 Task: Find connections with filter location São Bento with filter topic #Thoughtswith filter profile language Potuguese with filter current company Sartorius with filter school The Institute of Company Secretaries of India with filter industry Photography with filter service category Public Relations with filter keywords title Director of Photography
Action: Mouse moved to (240, 312)
Screenshot: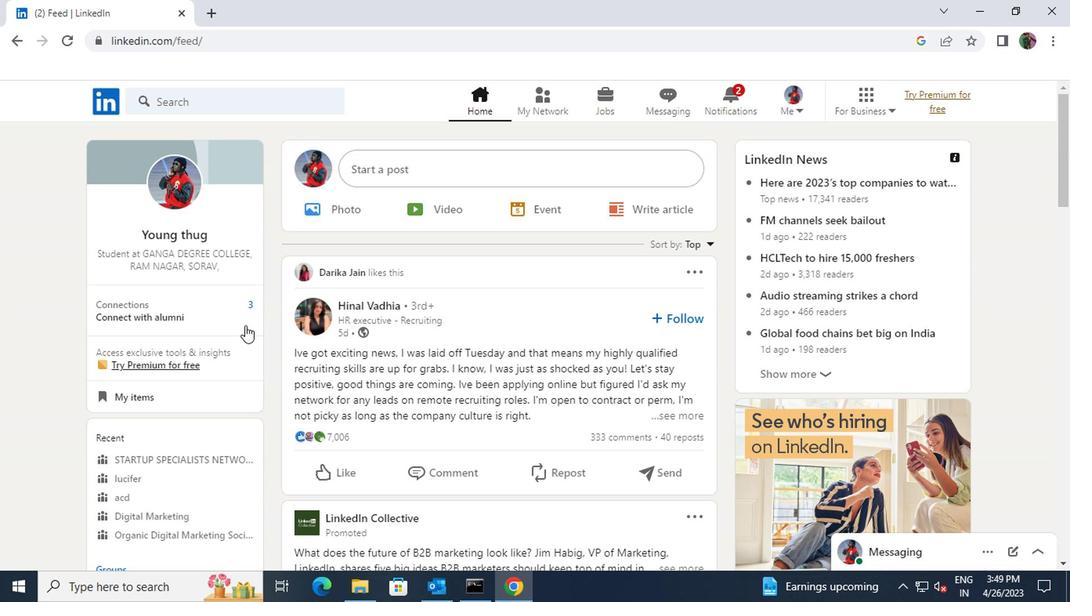 
Action: Mouse pressed left at (240, 312)
Screenshot: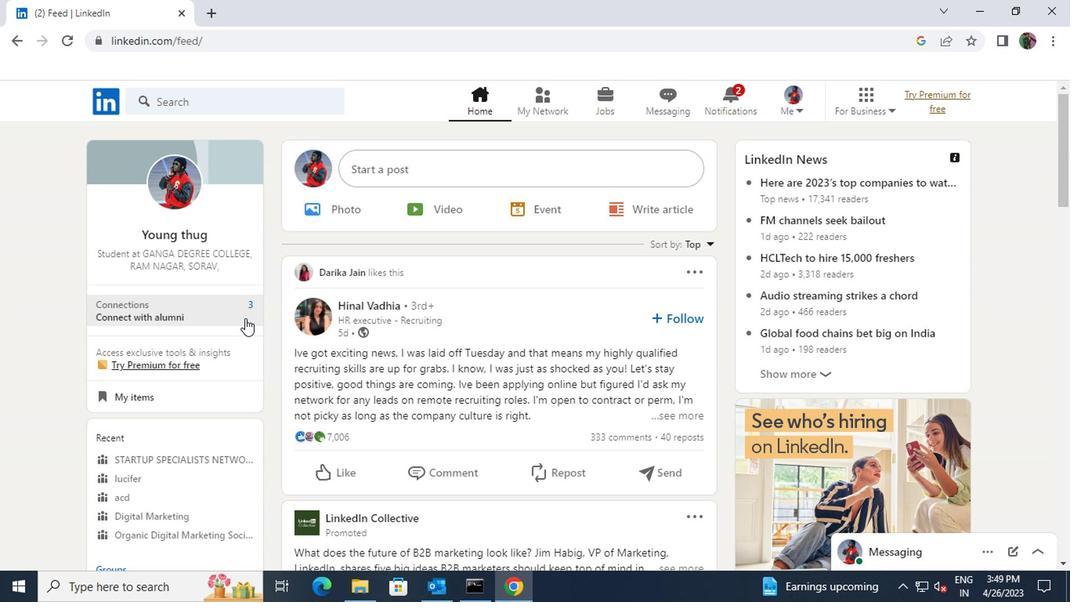 
Action: Mouse moved to (288, 195)
Screenshot: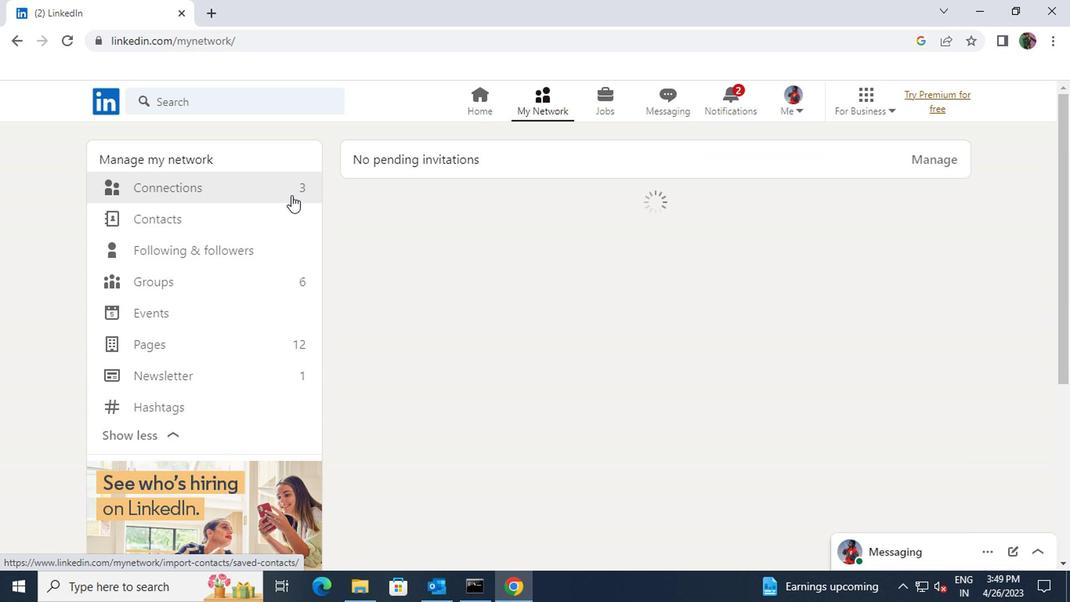 
Action: Mouse pressed left at (288, 195)
Screenshot: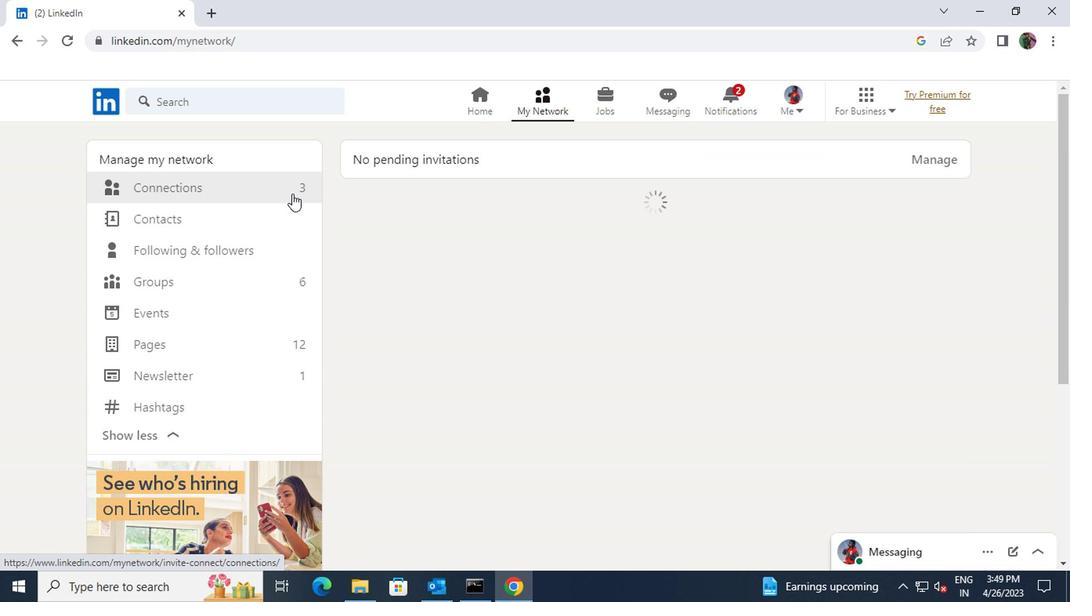 
Action: Mouse moved to (612, 194)
Screenshot: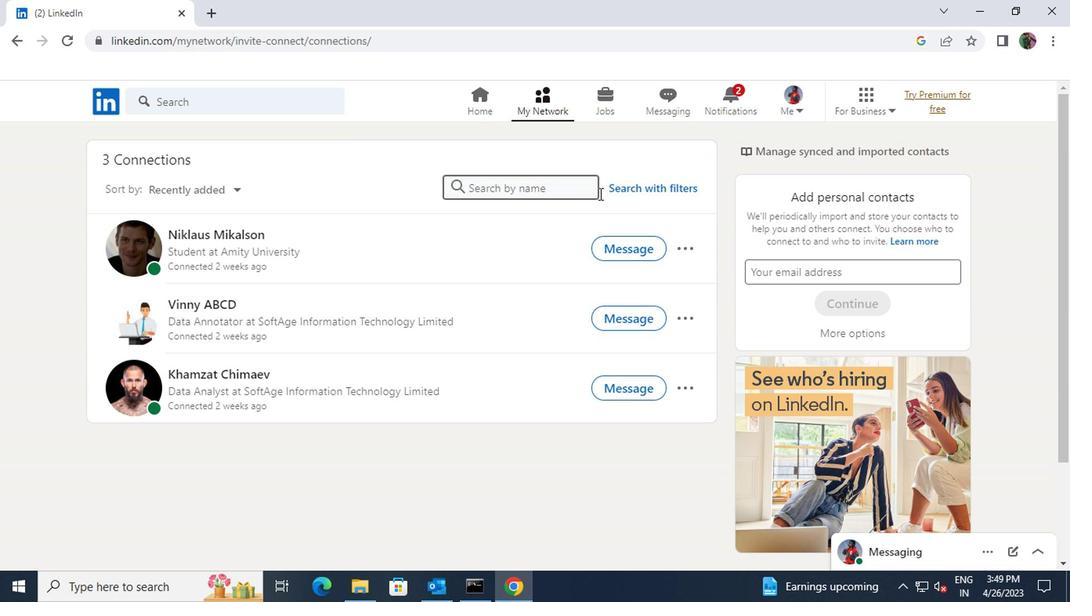
Action: Mouse pressed left at (612, 194)
Screenshot: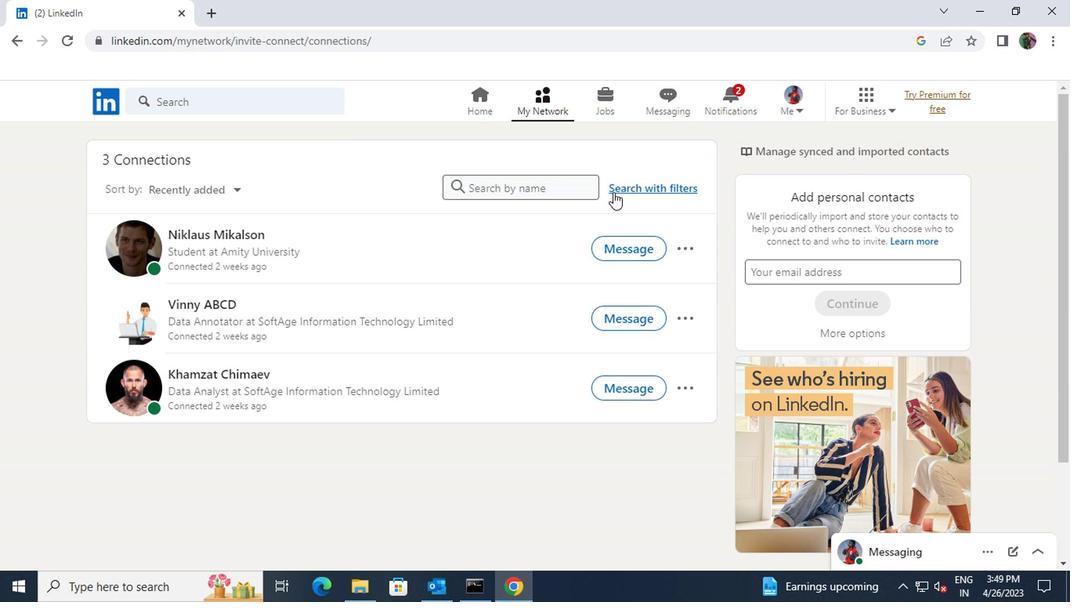 
Action: Mouse moved to (582, 153)
Screenshot: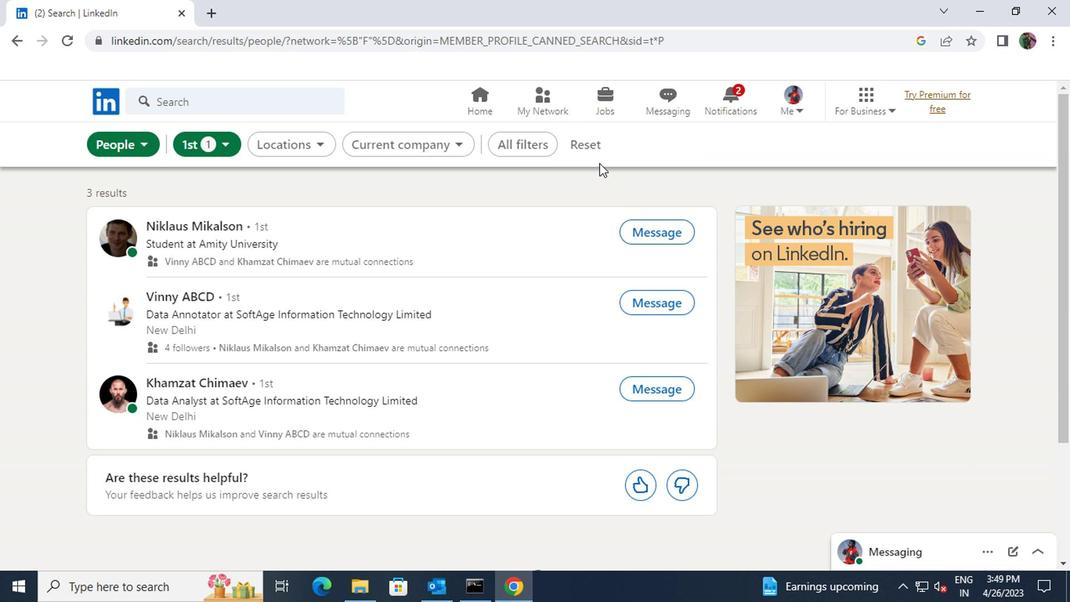 
Action: Mouse pressed left at (582, 153)
Screenshot: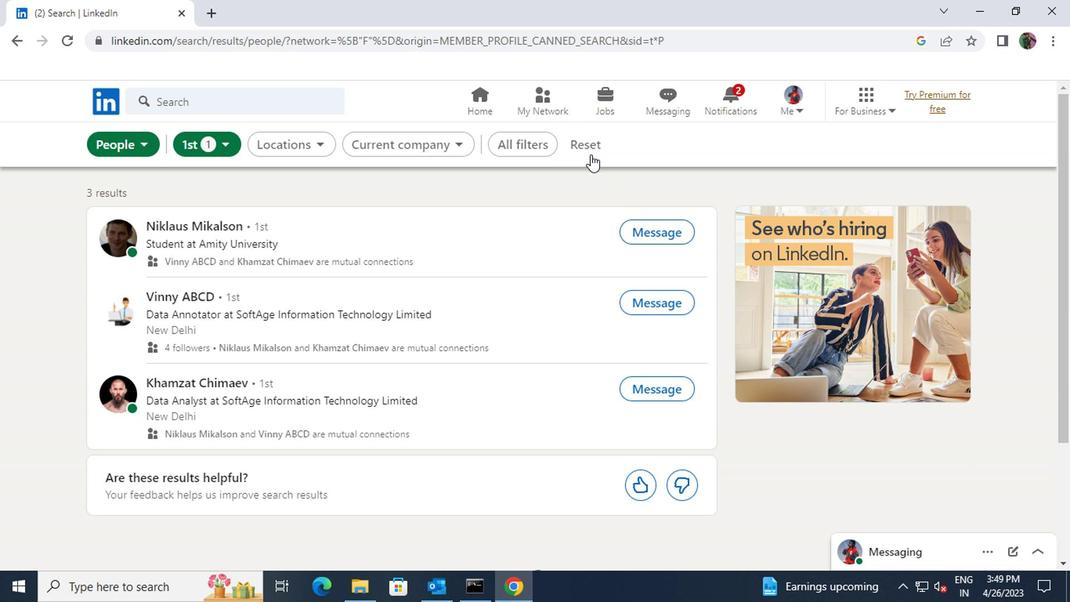 
Action: Mouse moved to (572, 150)
Screenshot: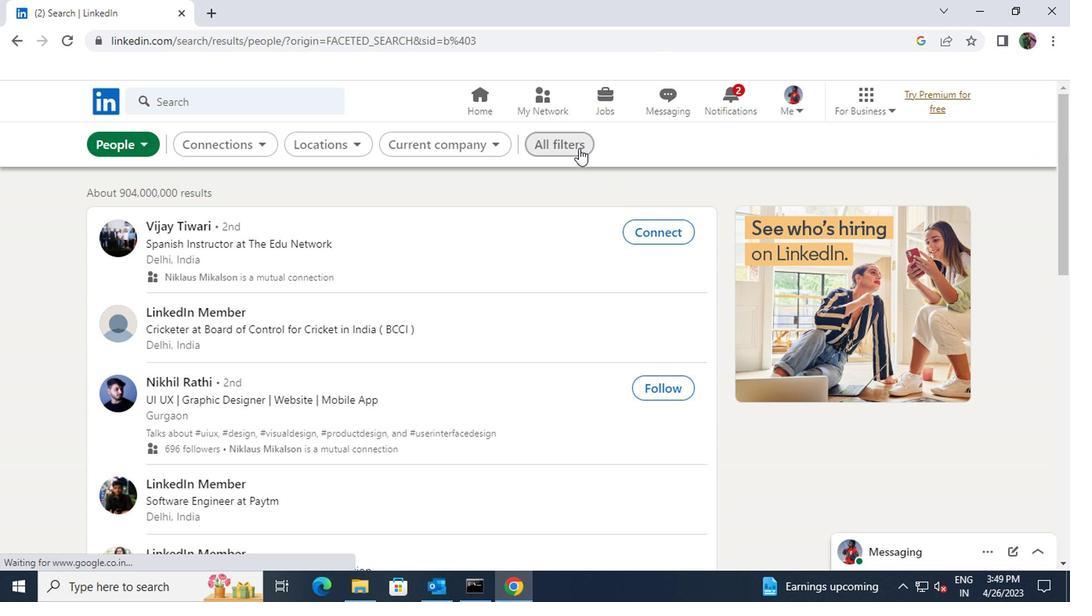 
Action: Mouse pressed left at (572, 150)
Screenshot: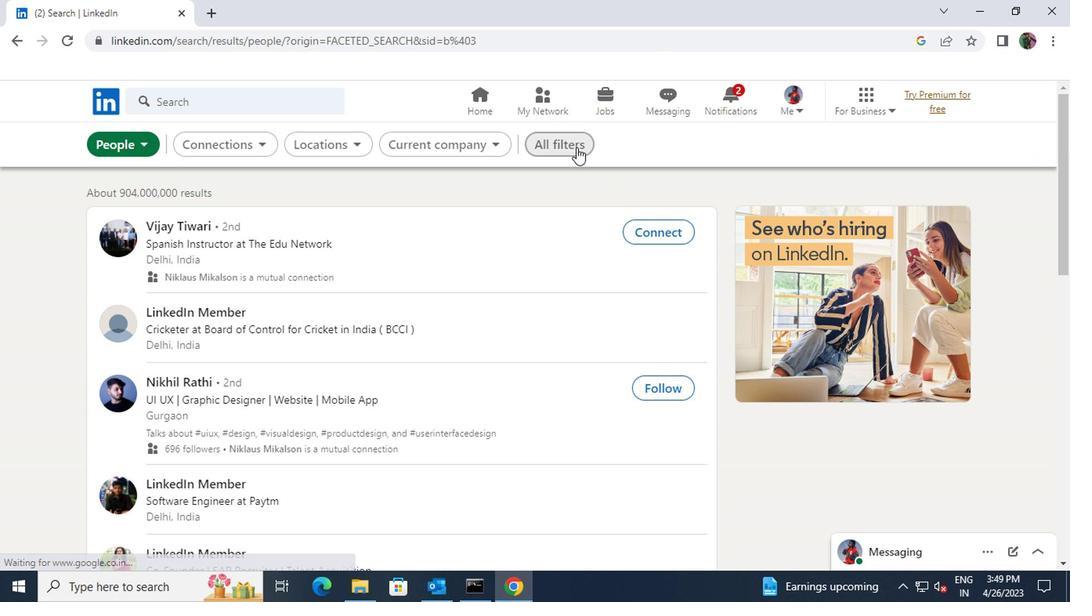 
Action: Mouse moved to (783, 377)
Screenshot: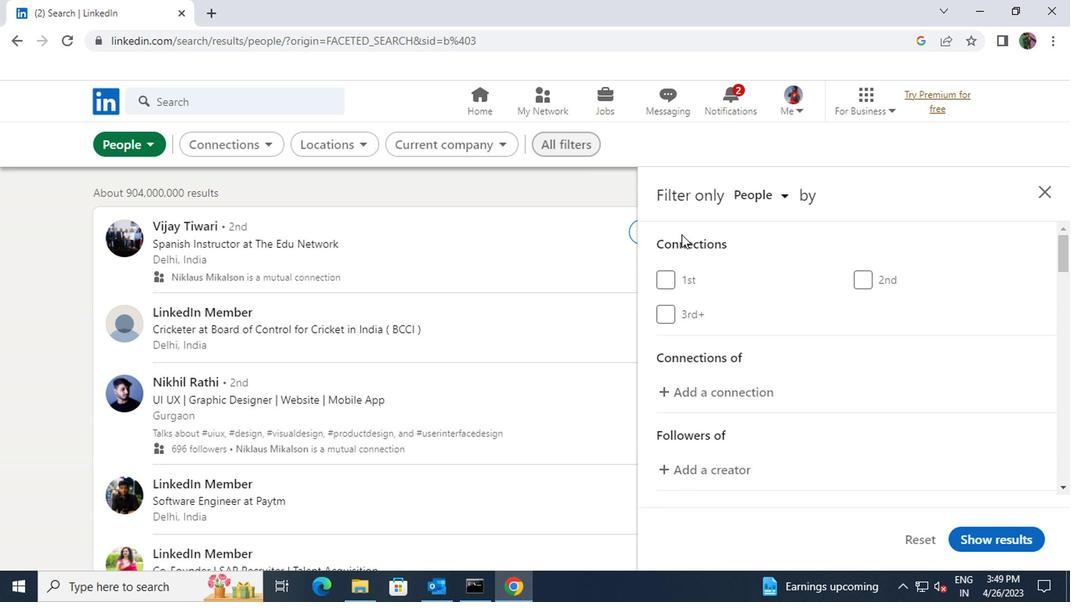 
Action: Mouse scrolled (783, 375) with delta (0, -1)
Screenshot: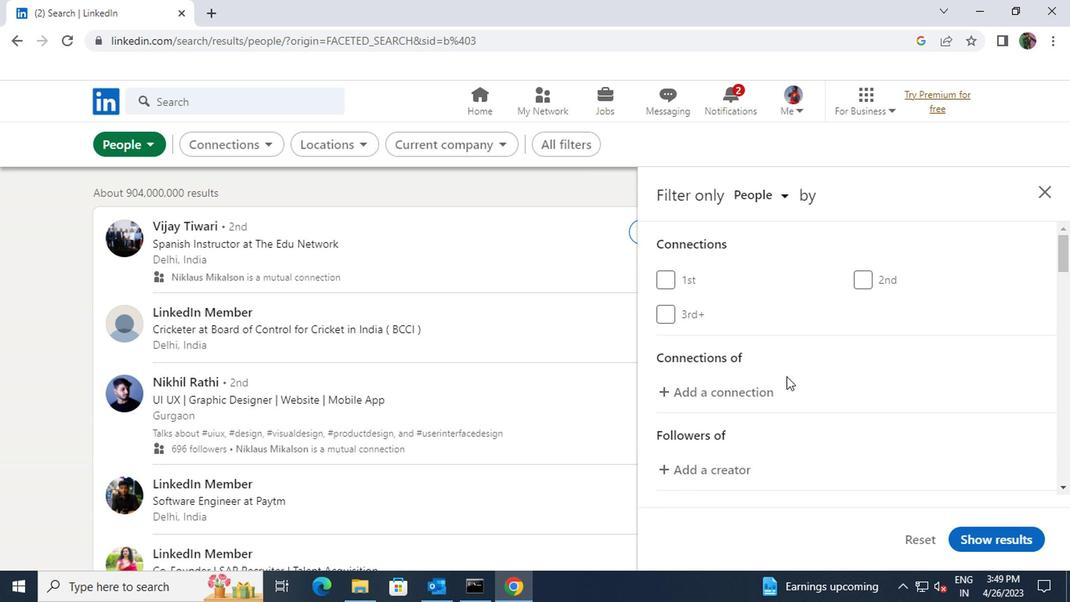 
Action: Mouse scrolled (783, 375) with delta (0, -1)
Screenshot: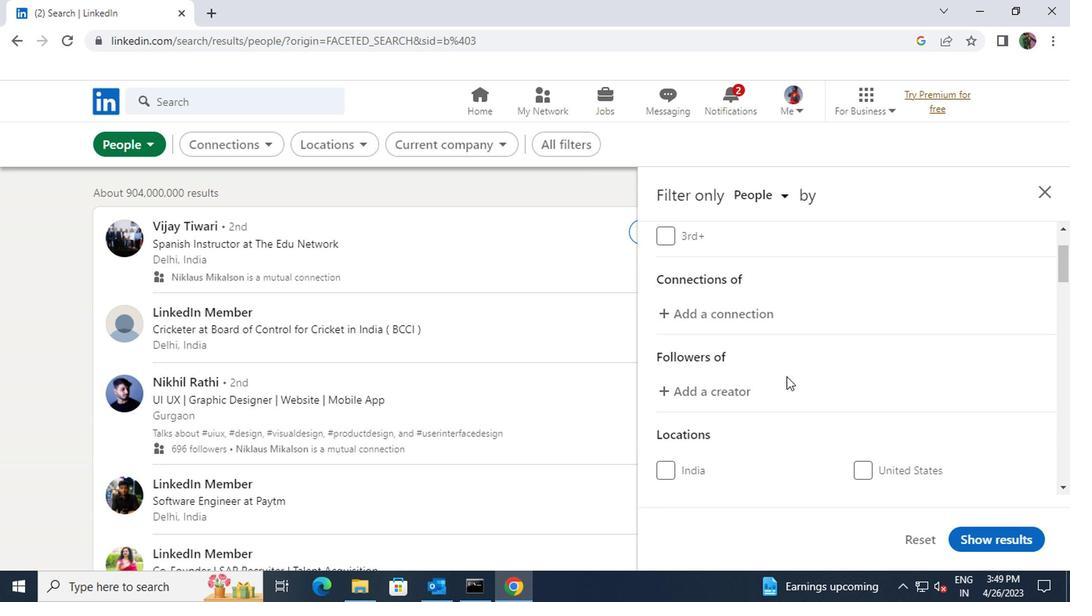 
Action: Mouse scrolled (783, 375) with delta (0, -1)
Screenshot: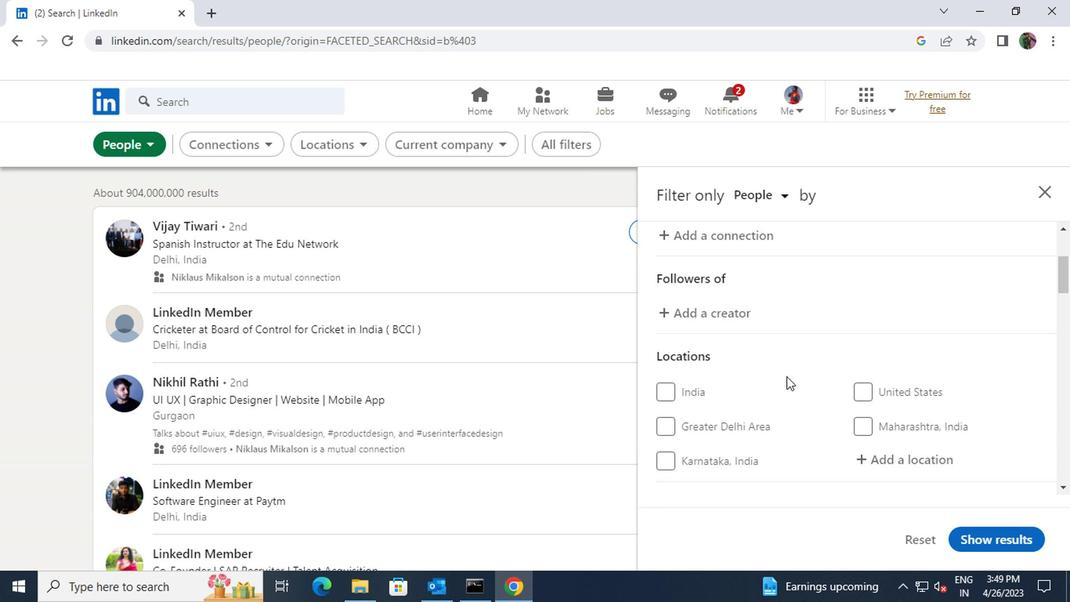 
Action: Mouse scrolled (783, 375) with delta (0, -1)
Screenshot: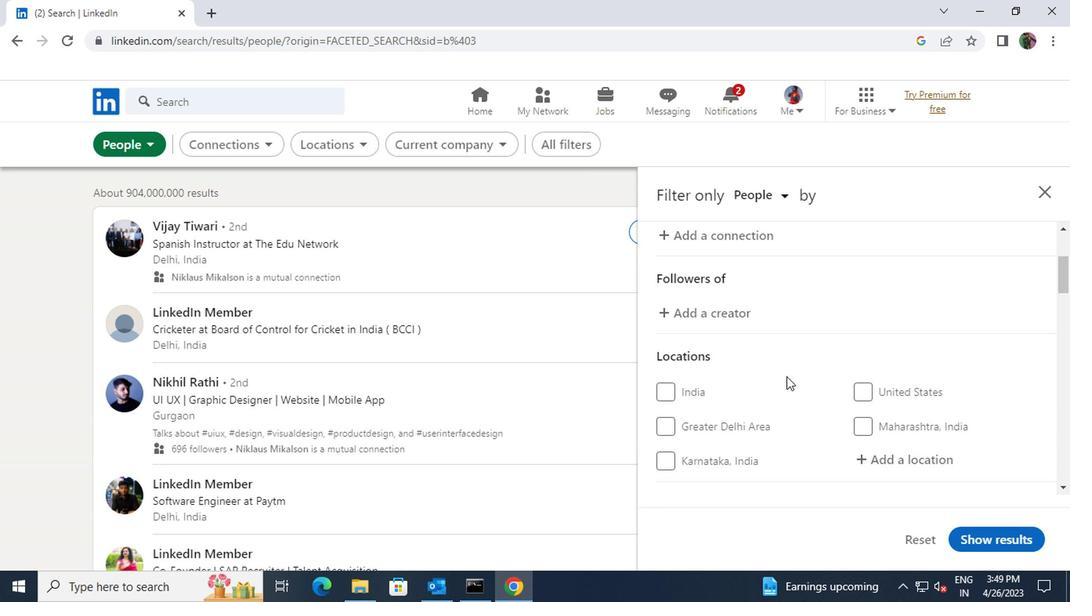 
Action: Mouse moved to (874, 305)
Screenshot: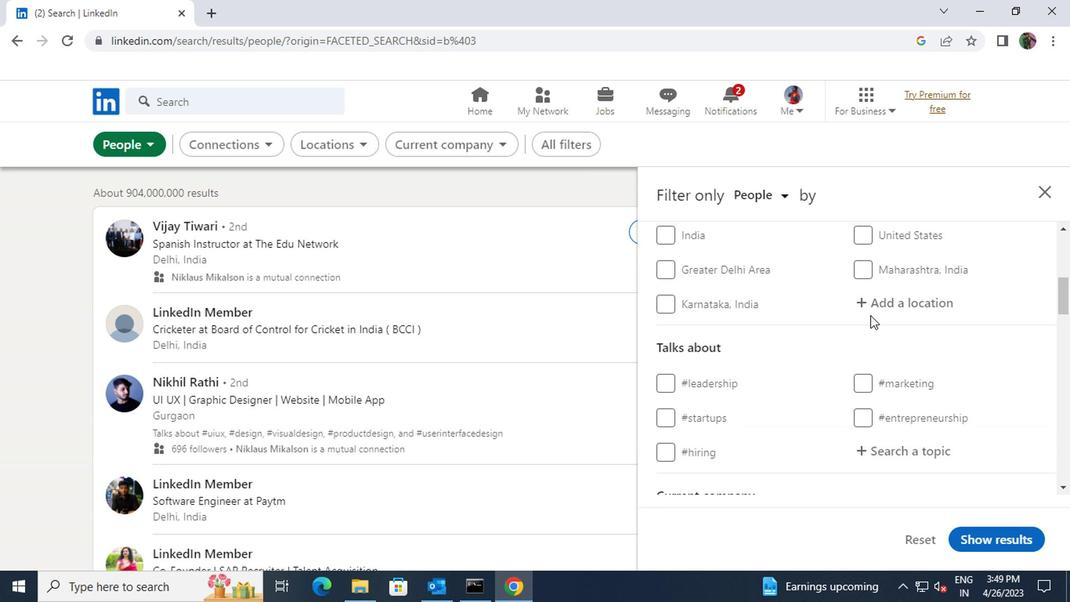 
Action: Mouse pressed left at (874, 305)
Screenshot: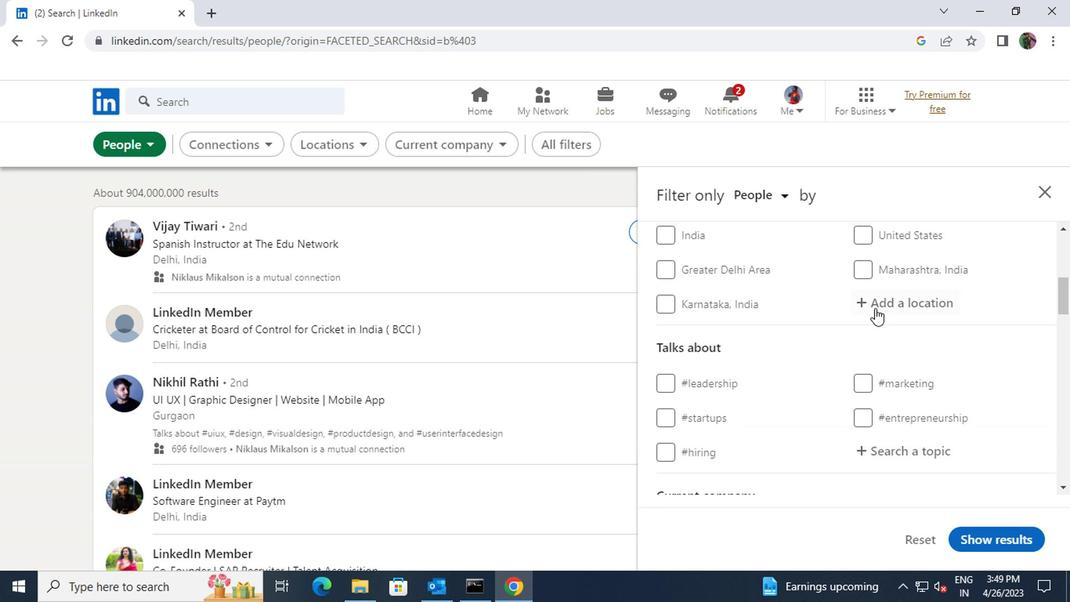 
Action: Key pressed <Key.shift>SAO<Key.space>BENTO
Screenshot: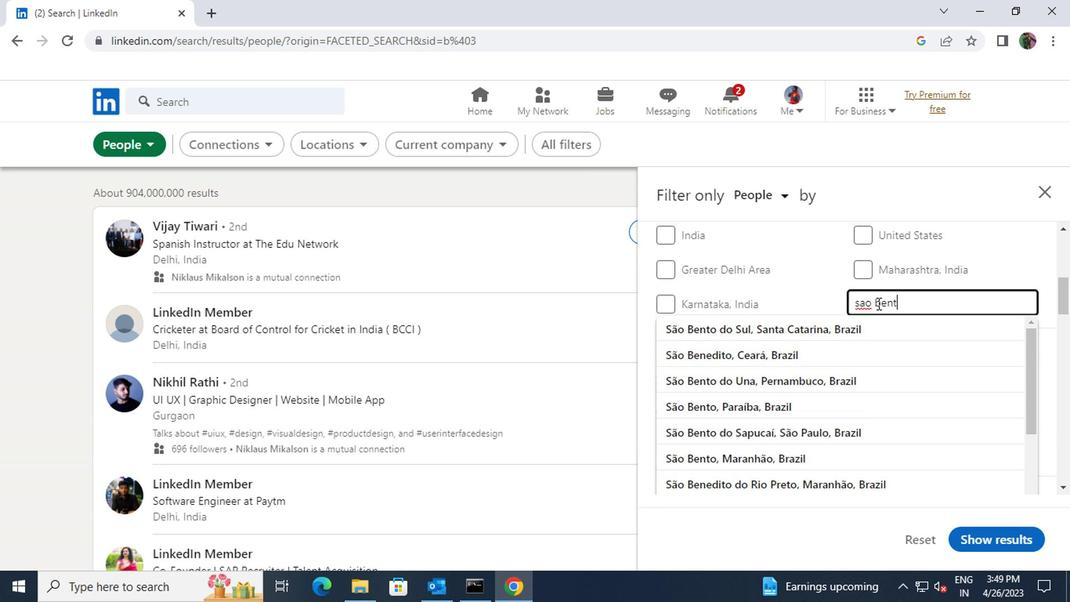 
Action: Mouse moved to (865, 328)
Screenshot: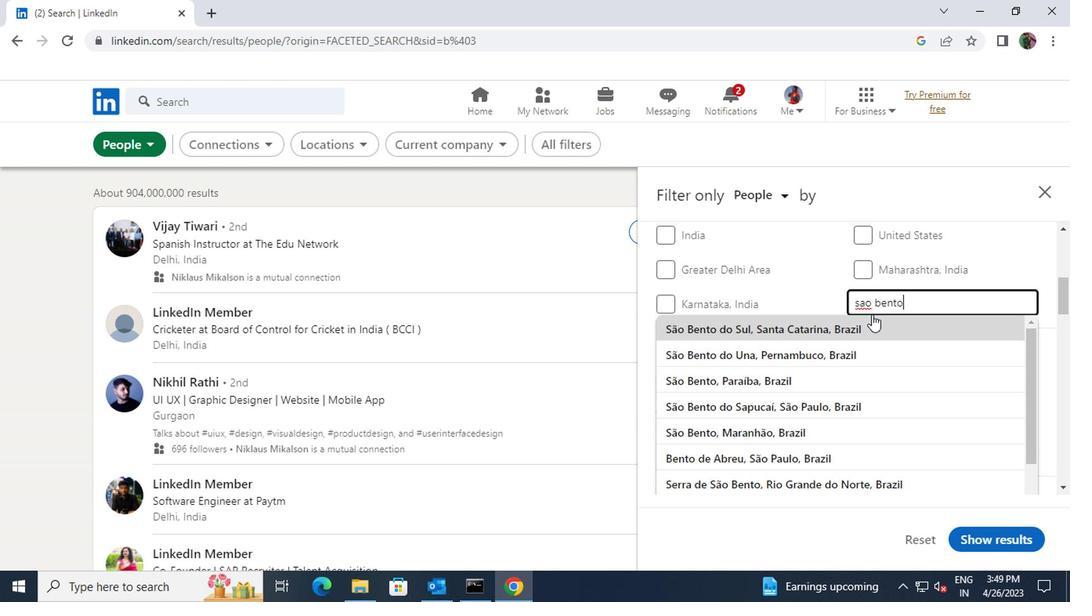 
Action: Mouse pressed left at (865, 328)
Screenshot: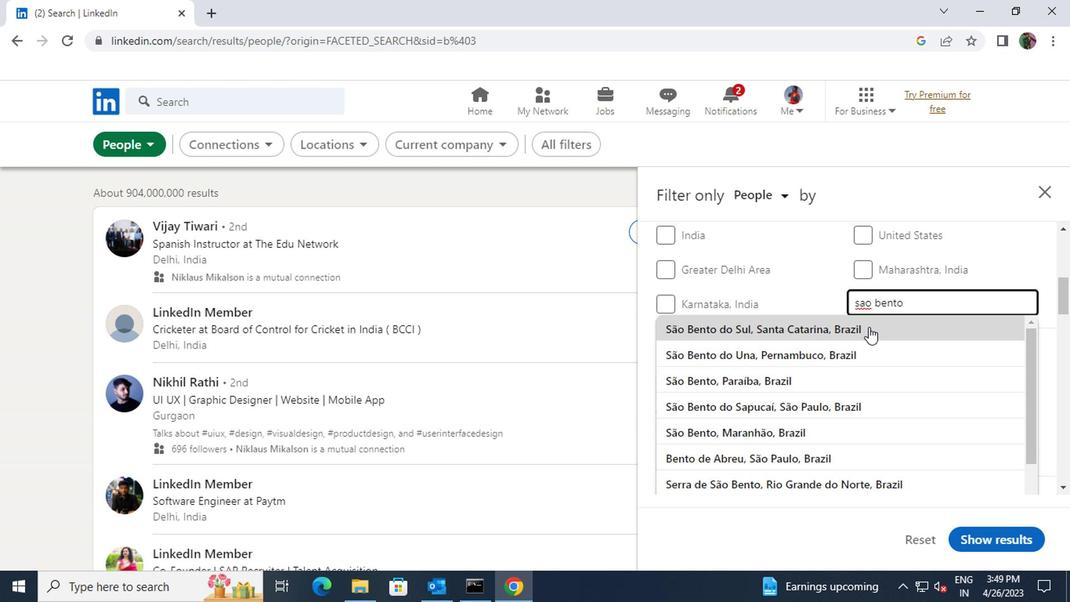 
Action: Mouse scrolled (865, 327) with delta (0, -1)
Screenshot: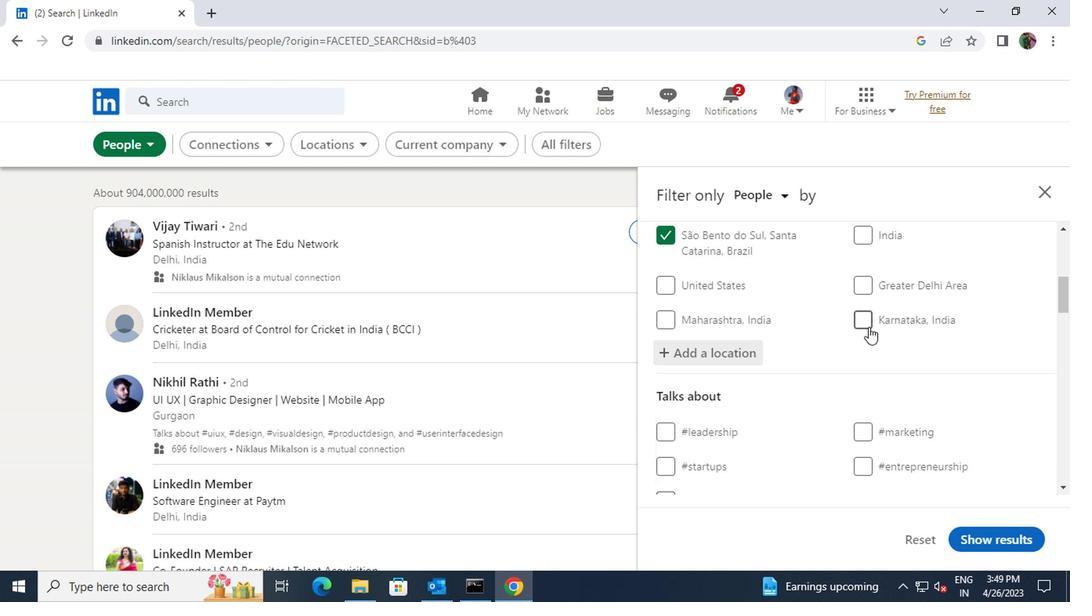 
Action: Mouse scrolled (865, 327) with delta (0, -1)
Screenshot: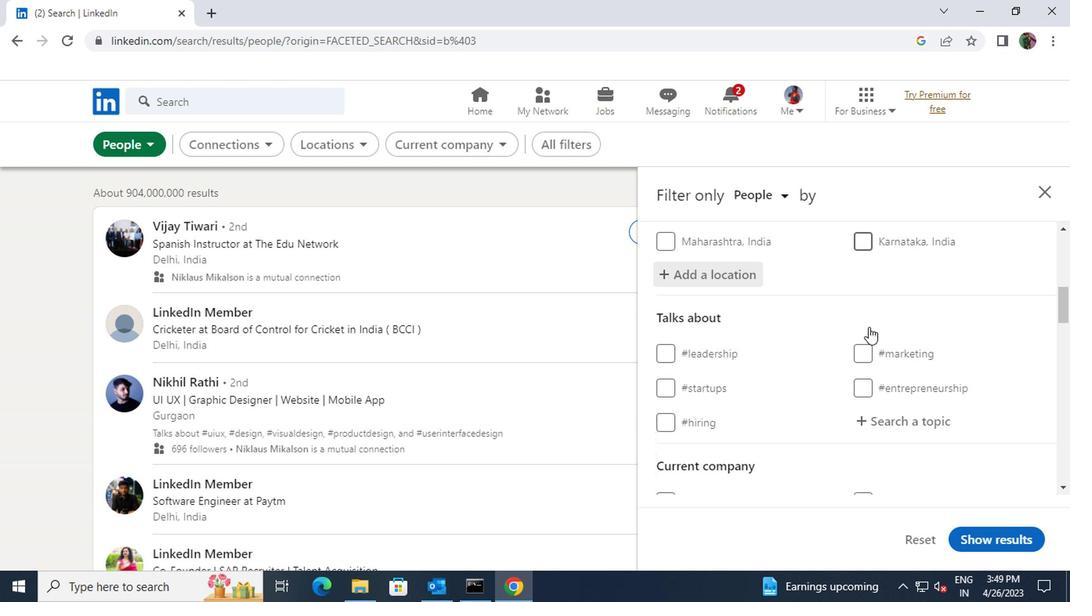 
Action: Mouse moved to (866, 338)
Screenshot: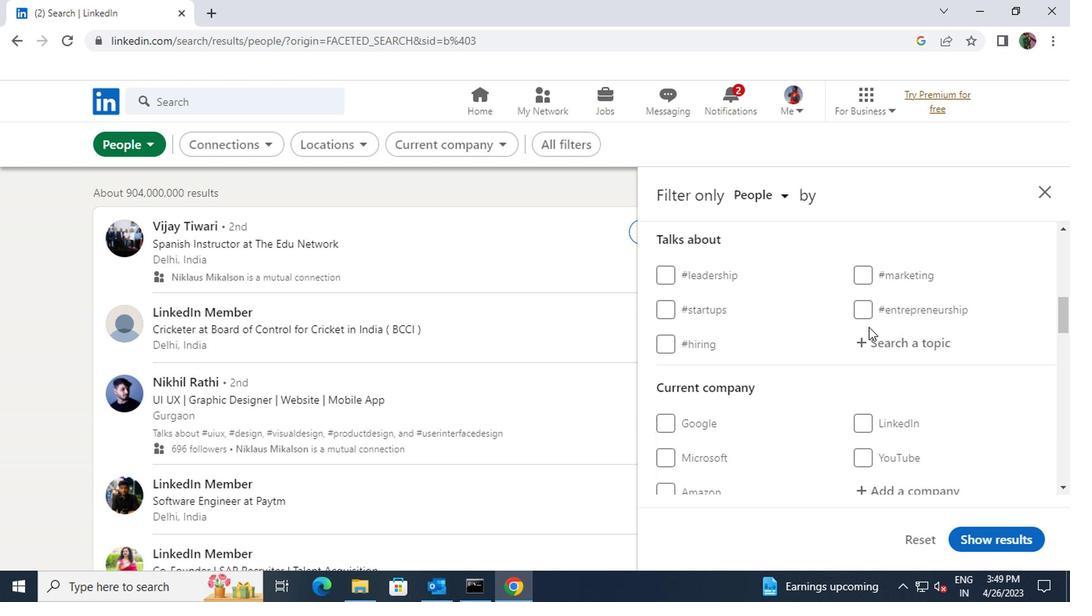 
Action: Mouse pressed left at (866, 338)
Screenshot: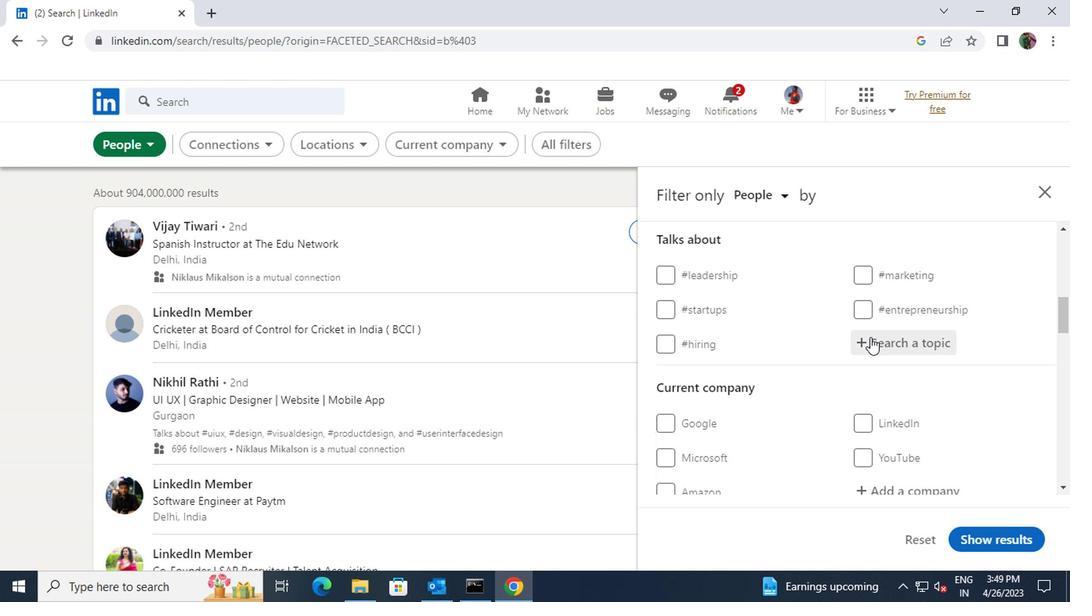 
Action: Key pressed <Key.shift><Key.shift><Key.shift><Key.shift><Key.shift>#<Key.shift>THOUGHTWITH
Screenshot: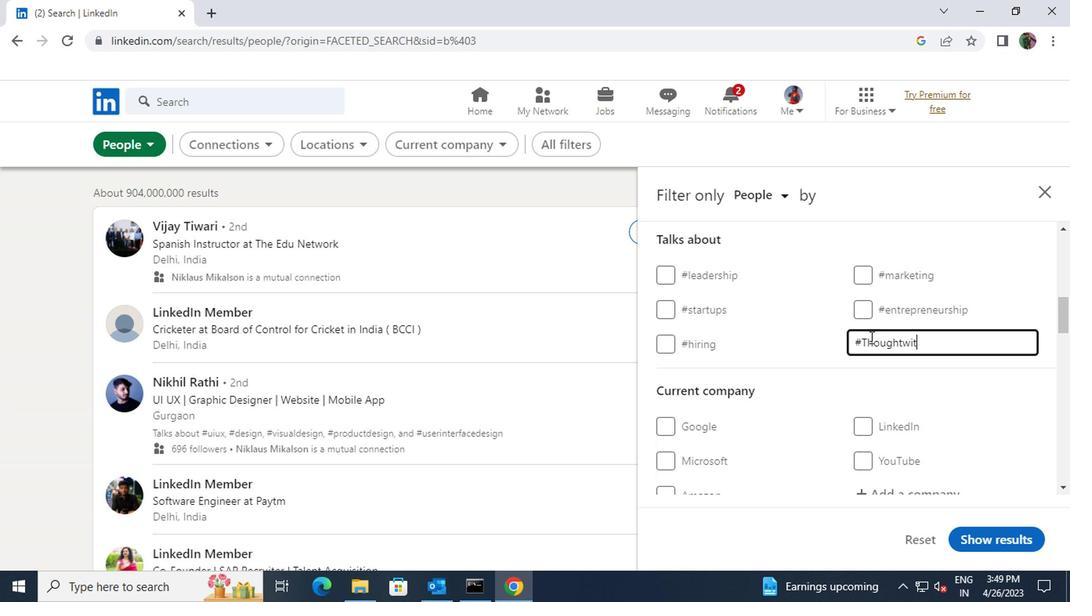 
Action: Mouse scrolled (866, 337) with delta (0, -1)
Screenshot: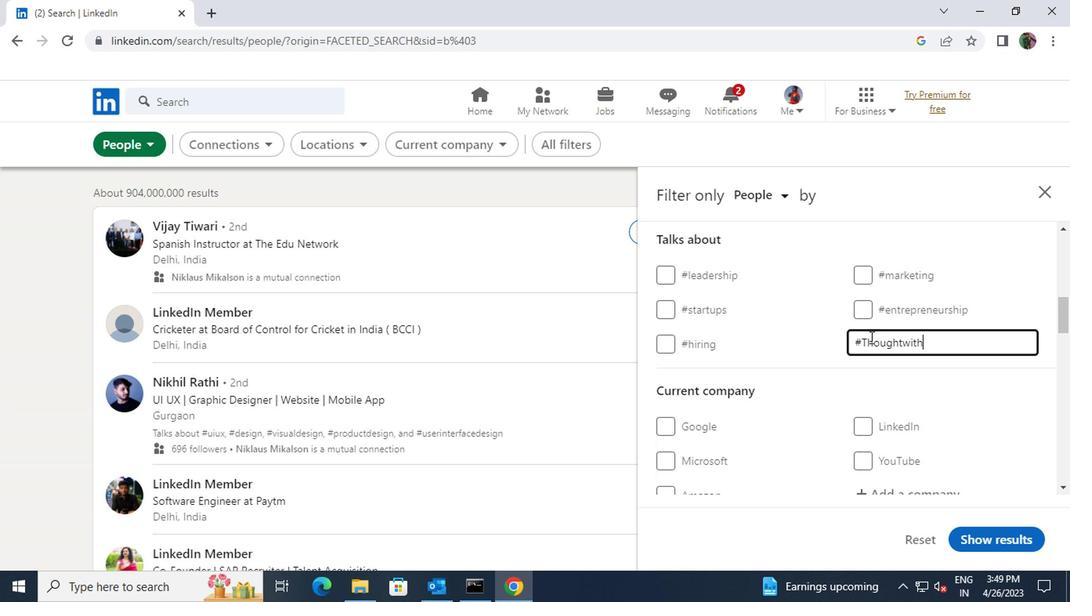 
Action: Mouse scrolled (866, 337) with delta (0, -1)
Screenshot: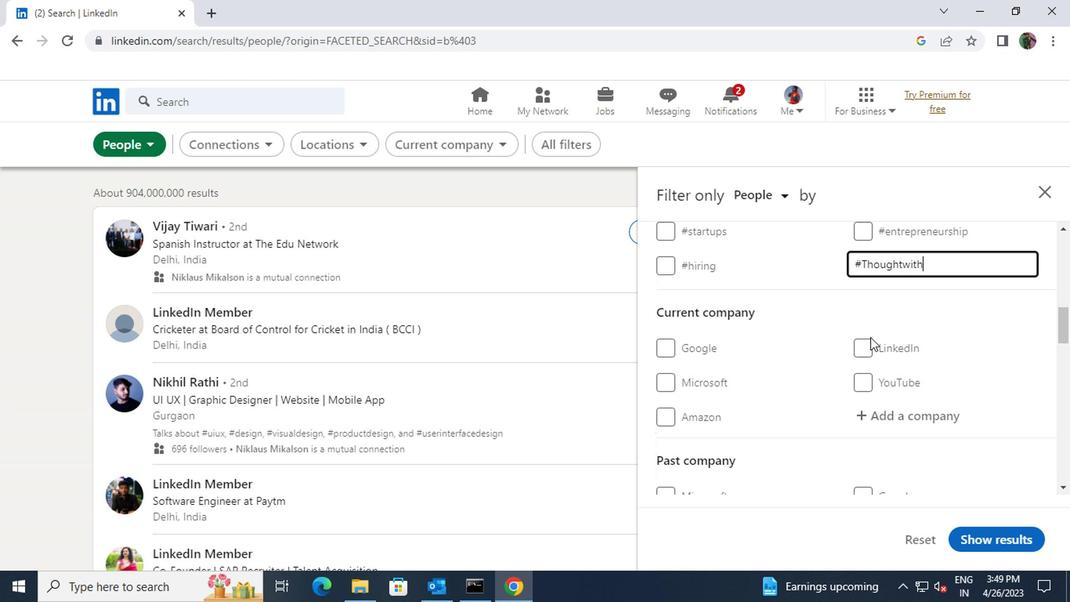
Action: Mouse pressed left at (866, 338)
Screenshot: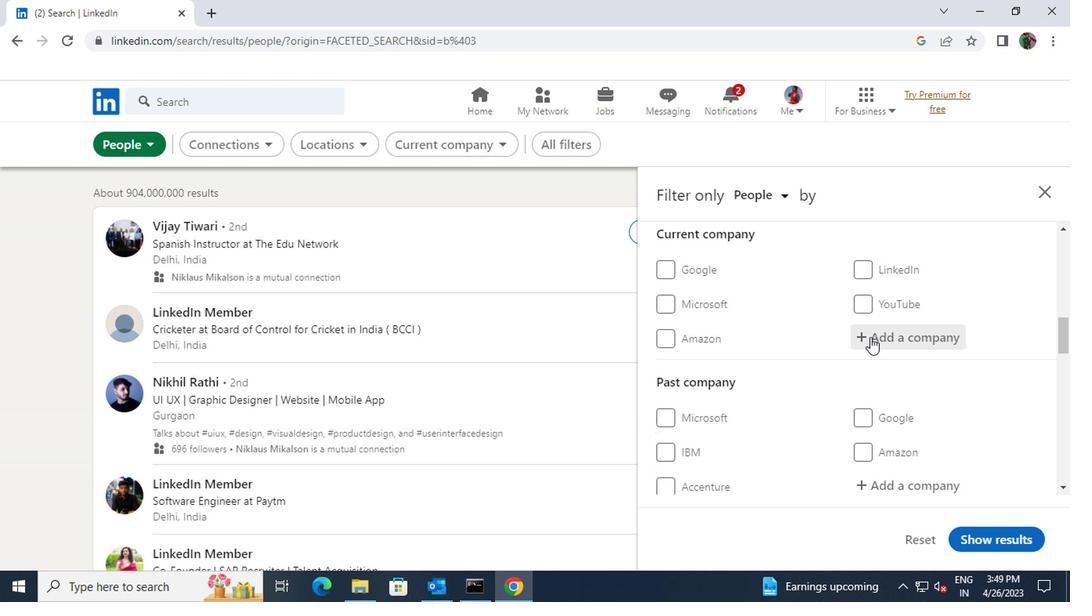 
Action: Key pressed <Key.shift><Key.shift>SARTORIOUS
Screenshot: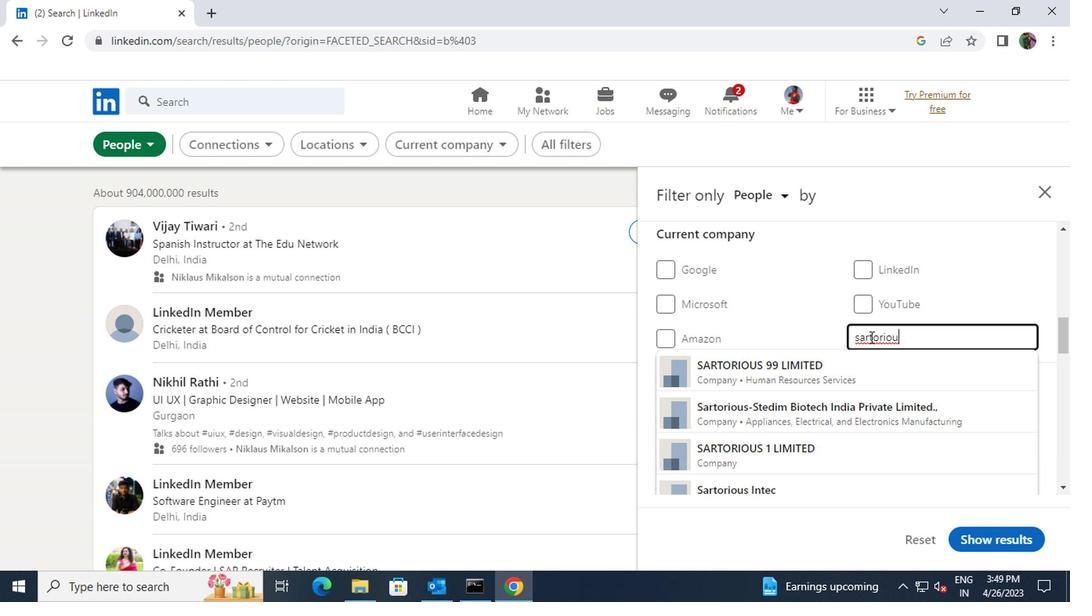 
Action: Mouse moved to (862, 355)
Screenshot: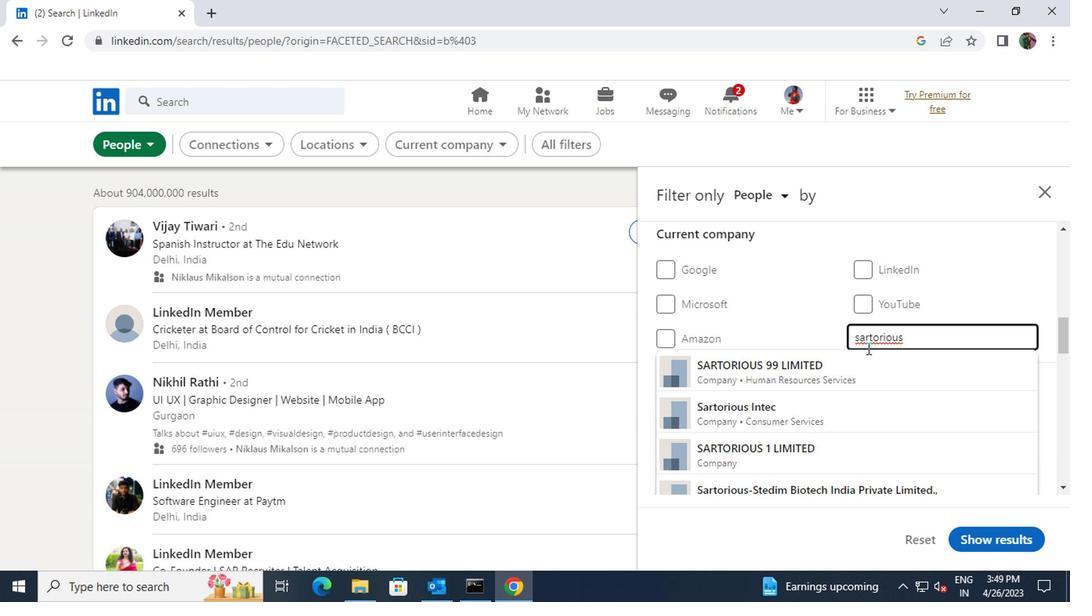 
Action: Mouse pressed left at (862, 355)
Screenshot: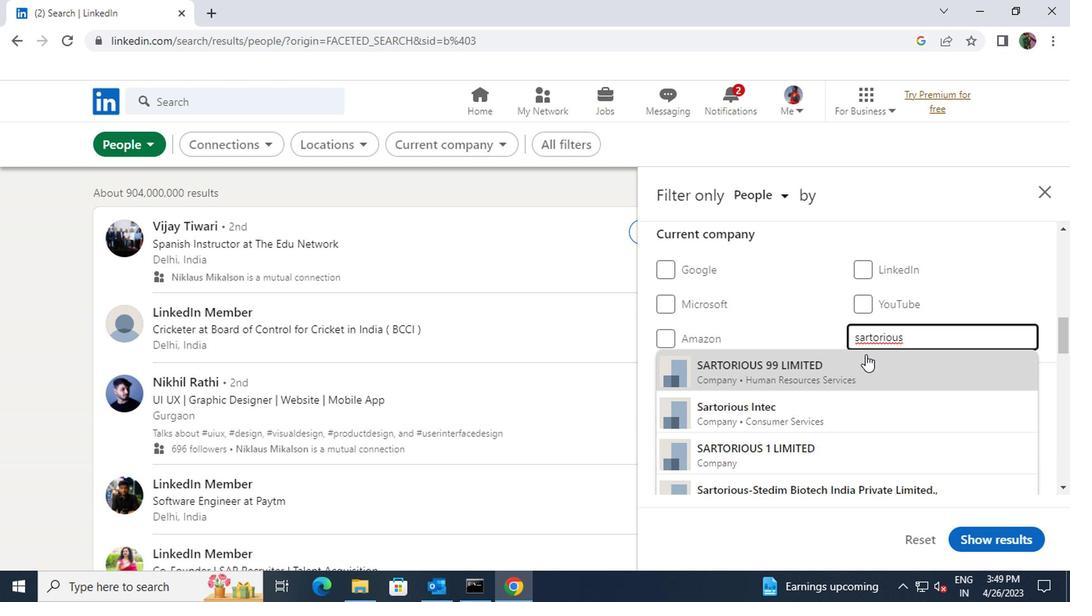 
Action: Mouse scrolled (862, 354) with delta (0, 0)
Screenshot: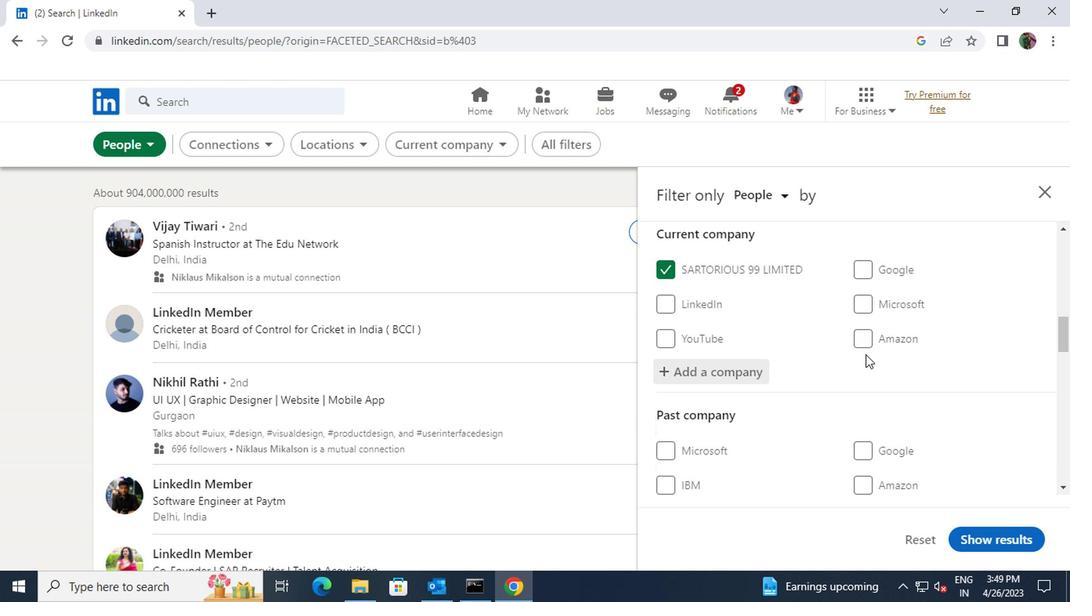
Action: Mouse scrolled (862, 354) with delta (0, 0)
Screenshot: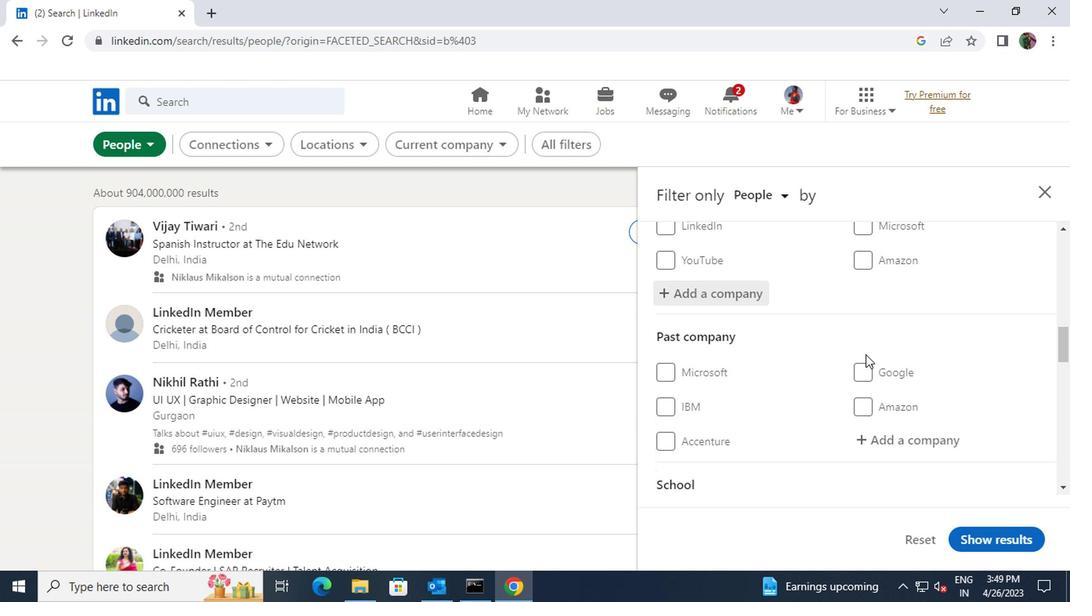 
Action: Mouse scrolled (862, 354) with delta (0, 0)
Screenshot: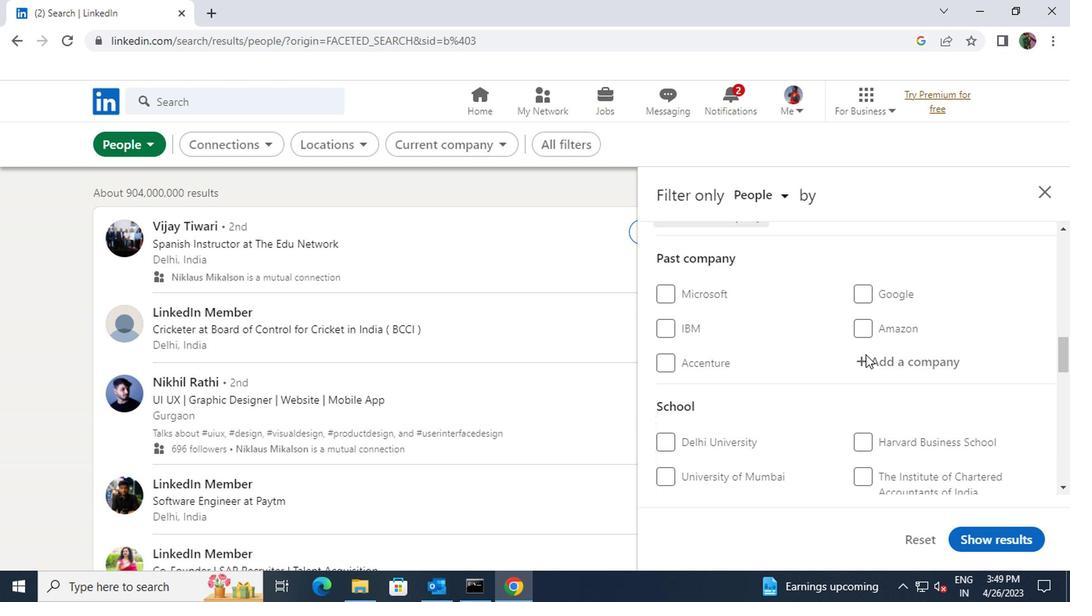 
Action: Mouse scrolled (862, 354) with delta (0, 0)
Screenshot: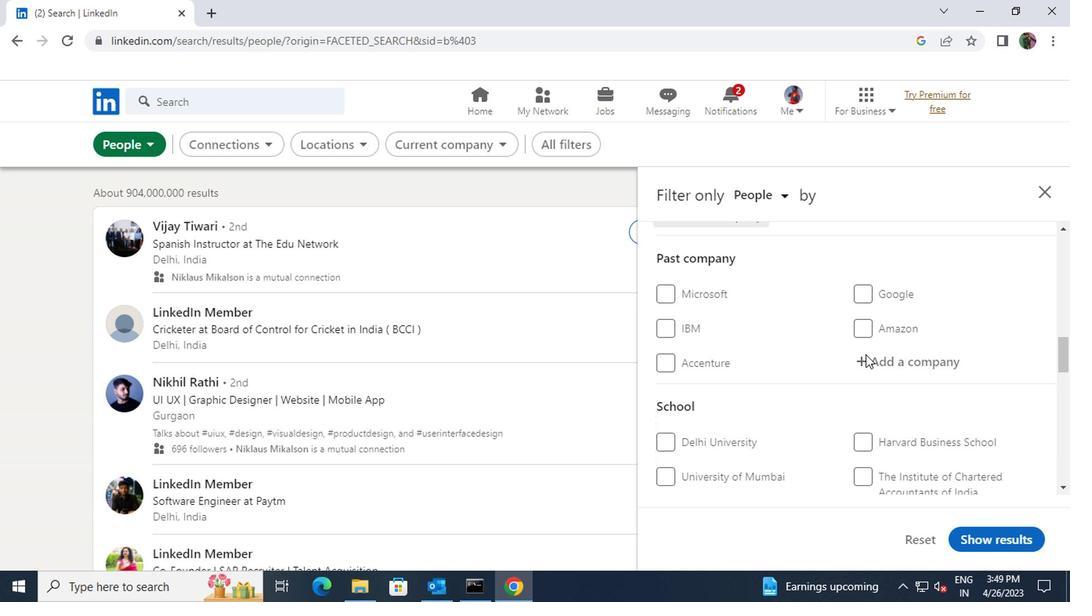 
Action: Mouse moved to (862, 363)
Screenshot: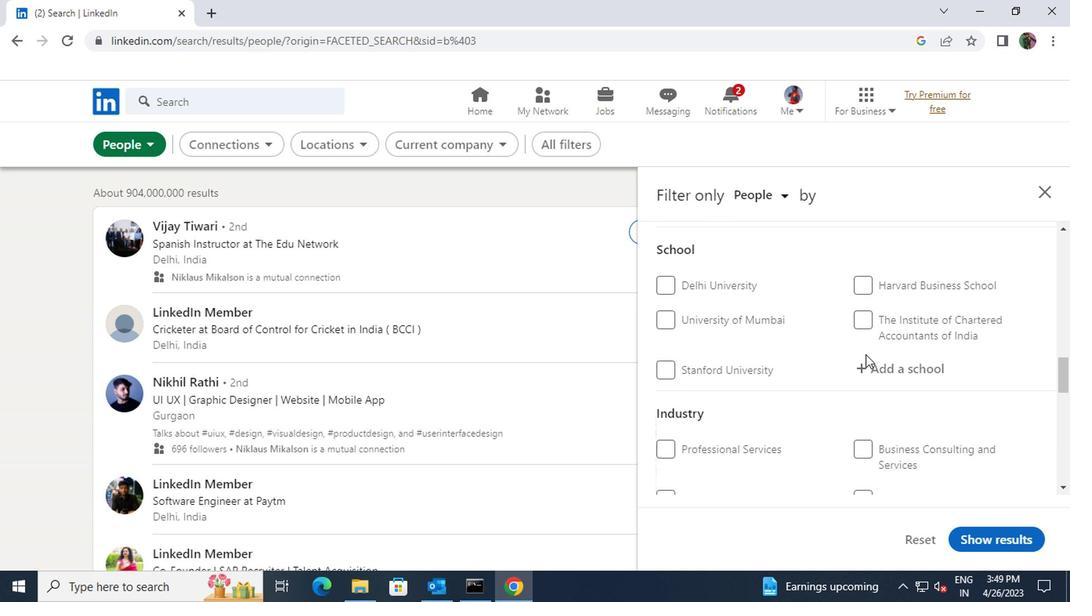 
Action: Mouse pressed left at (862, 363)
Screenshot: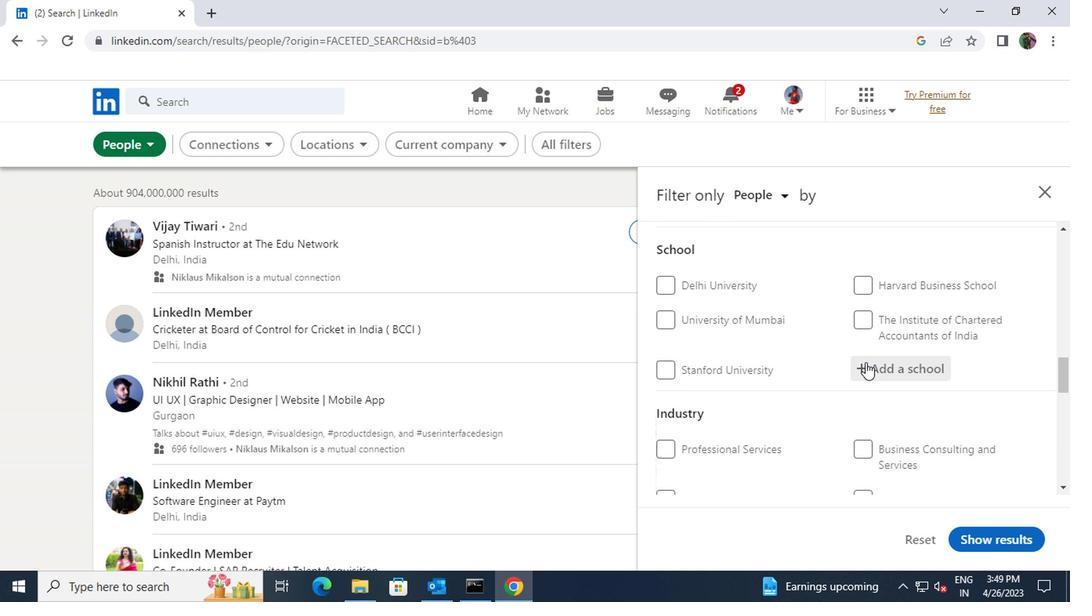 
Action: Key pressed <Key.shift>THE<Key.space>INSTITUTE<Key.space>OF<Key.space>COMPANY
Screenshot: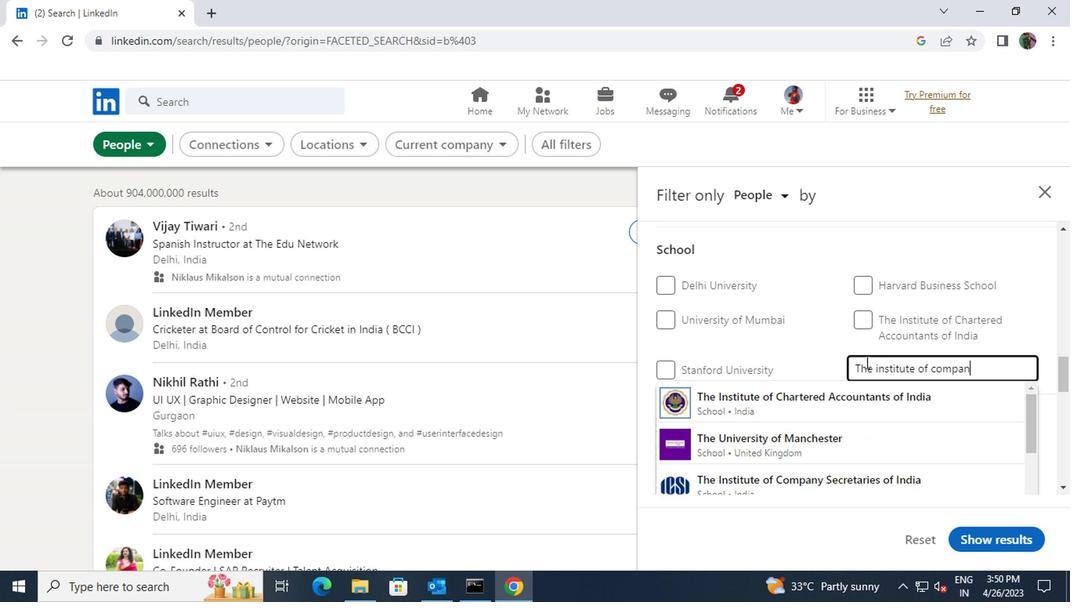 
Action: Mouse moved to (856, 388)
Screenshot: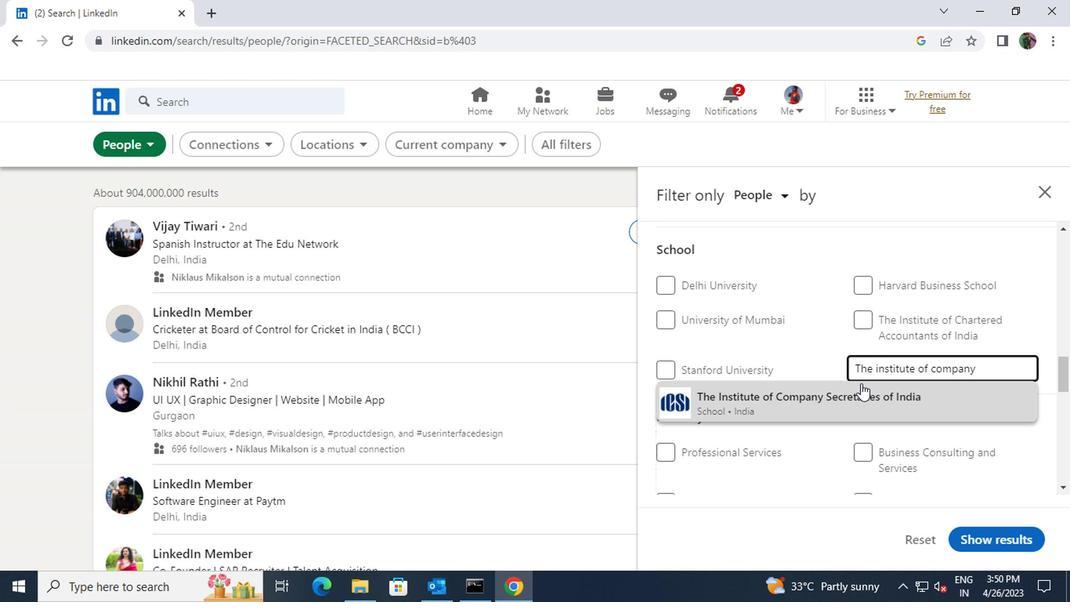 
Action: Mouse pressed left at (856, 388)
Screenshot: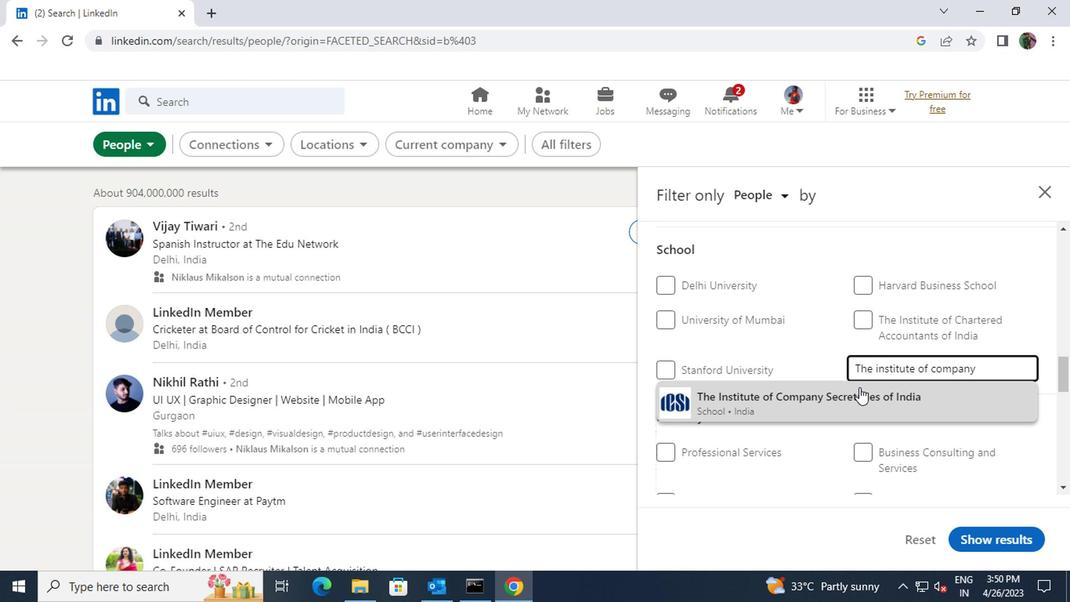 
Action: Mouse scrolled (856, 387) with delta (0, -1)
Screenshot: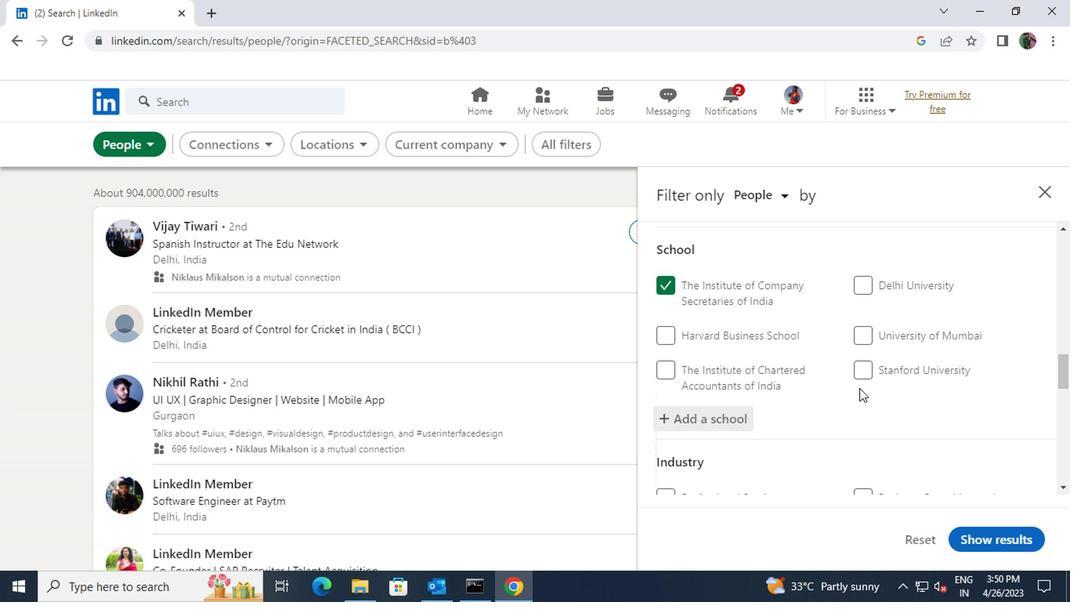 
Action: Mouse scrolled (856, 387) with delta (0, -1)
Screenshot: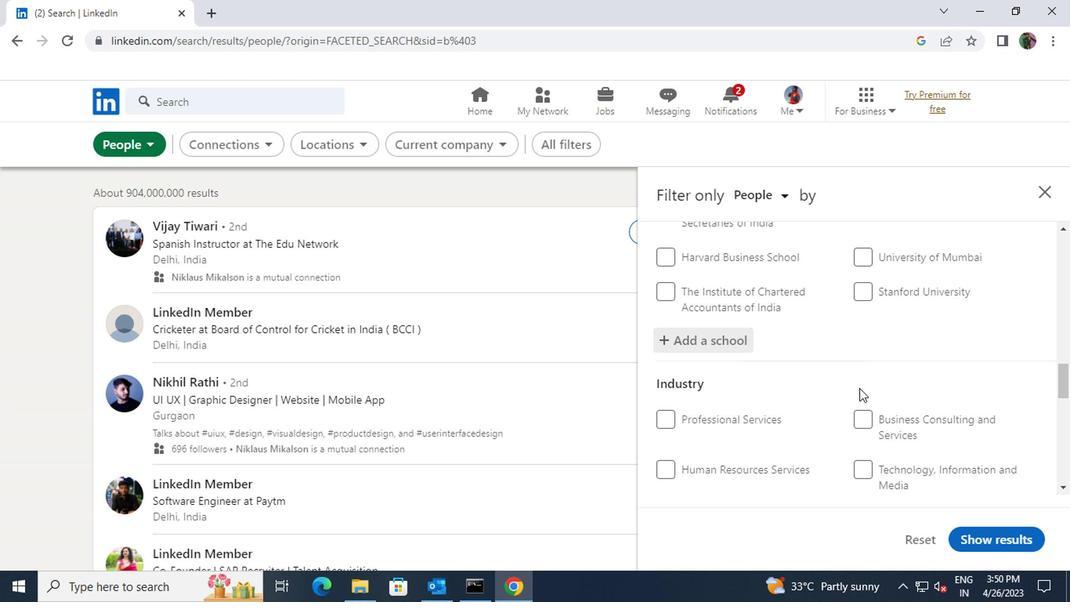 
Action: Mouse moved to (874, 436)
Screenshot: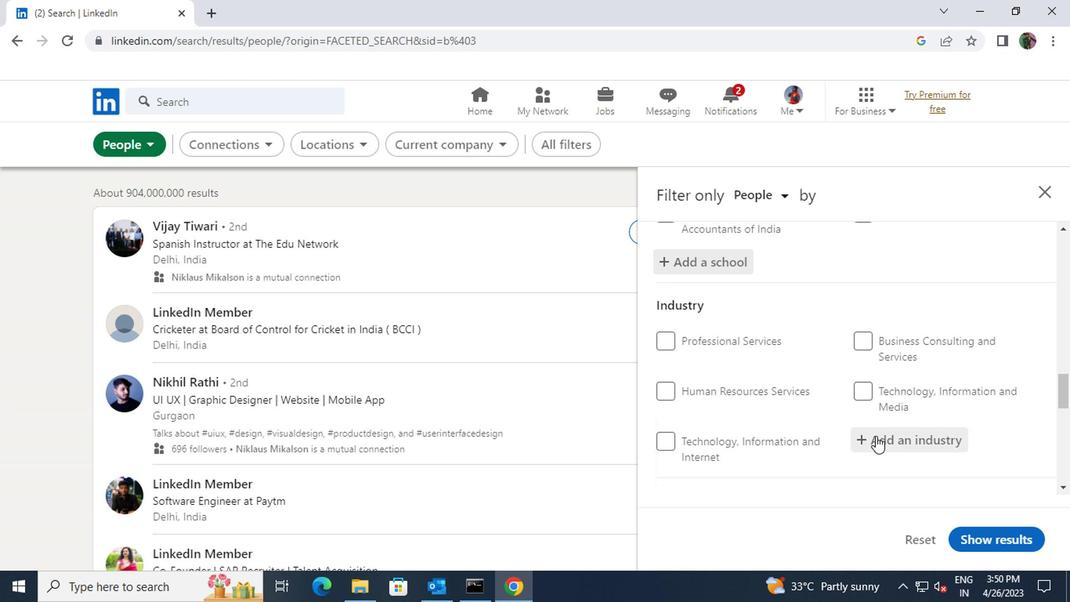 
Action: Mouse pressed left at (874, 436)
Screenshot: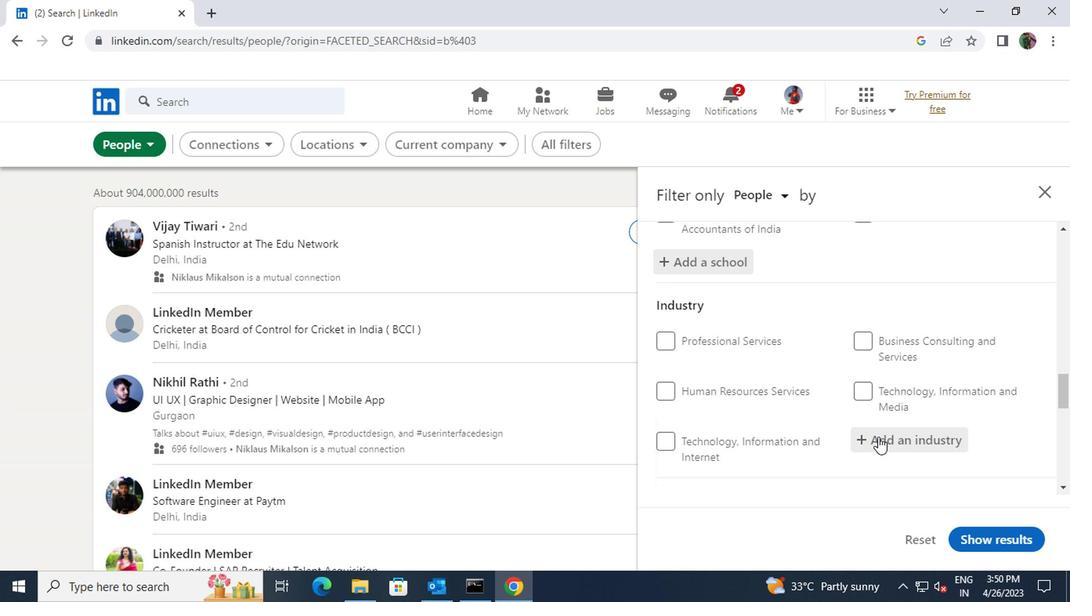 
Action: Key pressed <Key.shift><Key.shift><Key.shift><Key.shift><Key.shift><Key.shift><Key.shift><Key.shift>PHOTO
Screenshot: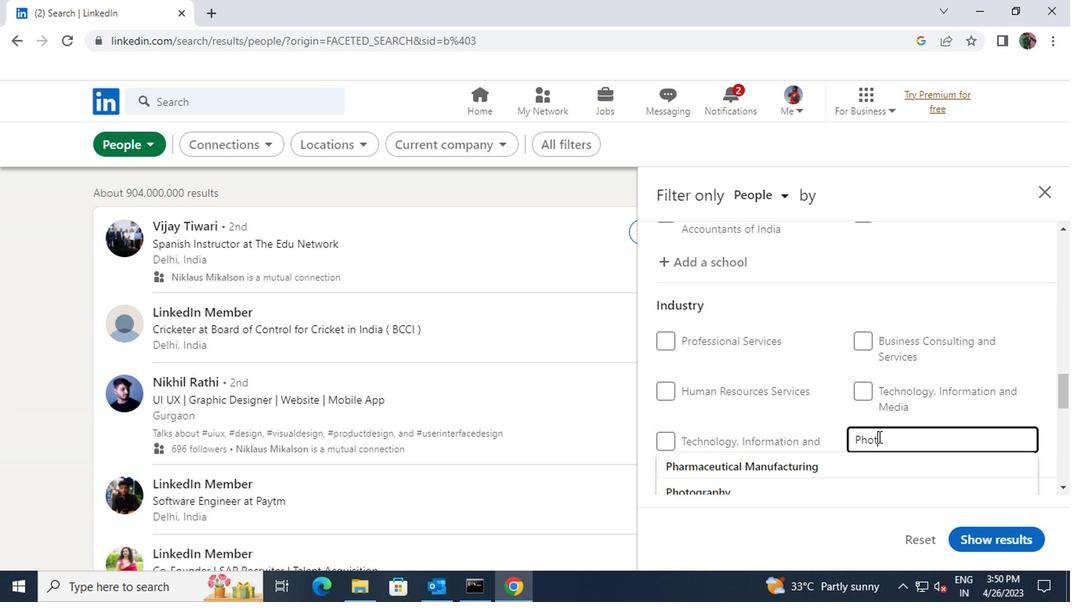 
Action: Mouse moved to (816, 469)
Screenshot: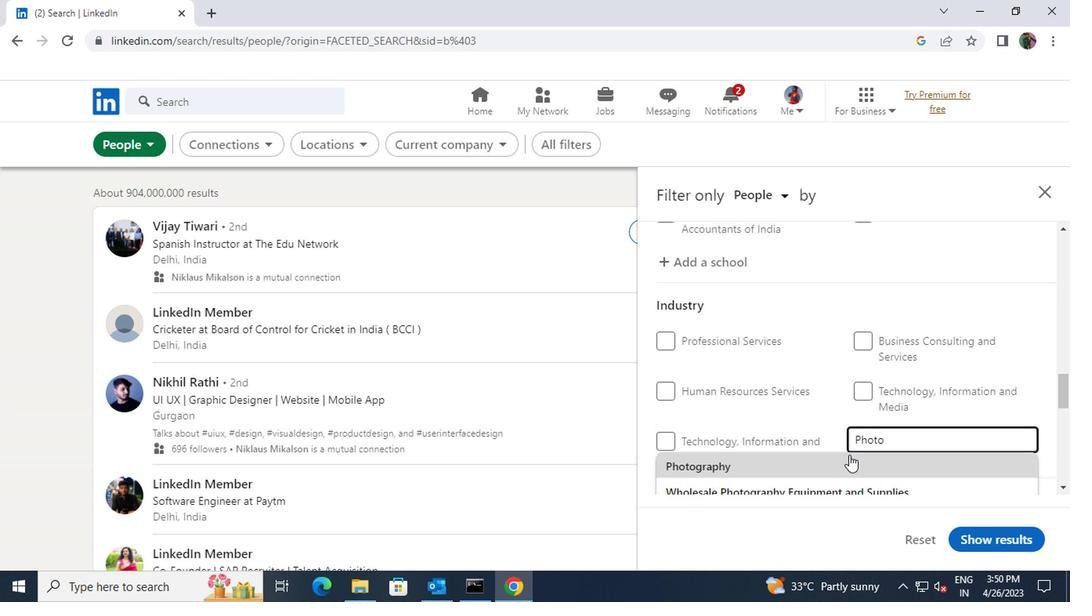 
Action: Mouse pressed left at (816, 469)
Screenshot: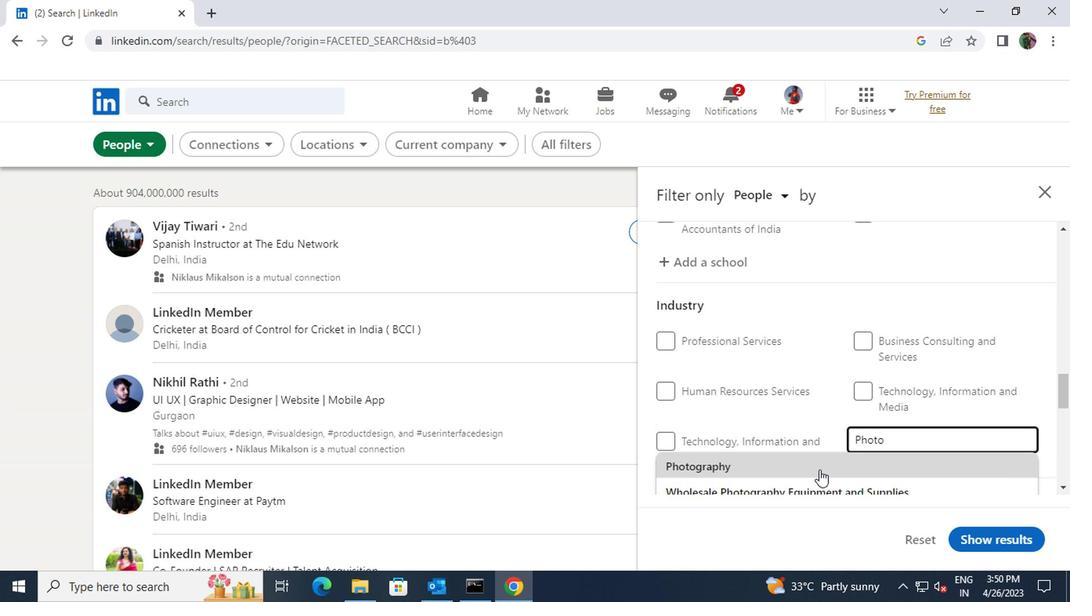 
Action: Mouse scrolled (816, 467) with delta (0, -1)
Screenshot: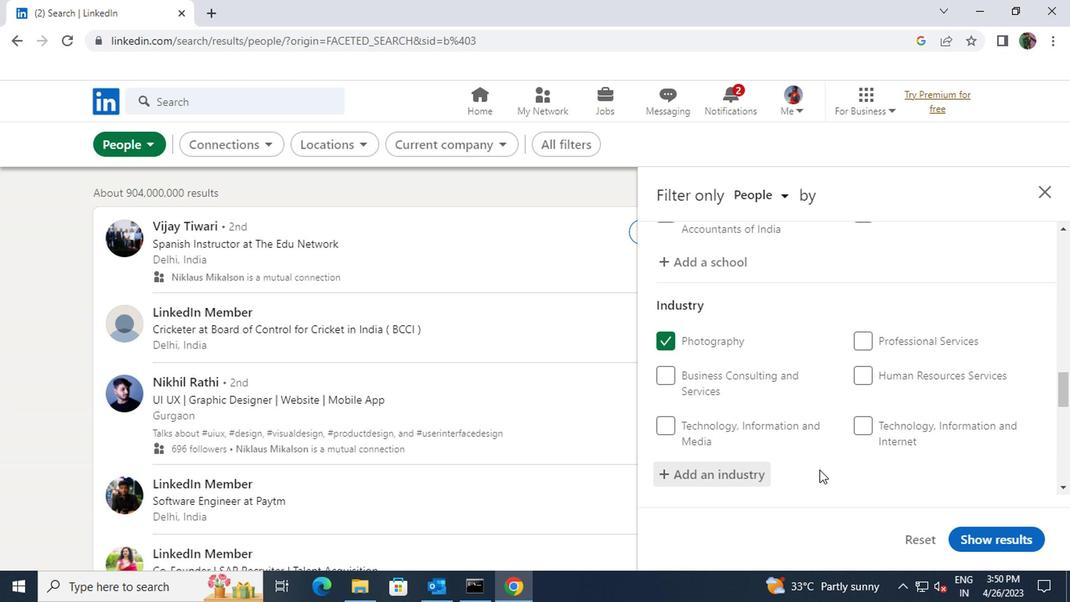 
Action: Mouse scrolled (816, 467) with delta (0, -1)
Screenshot: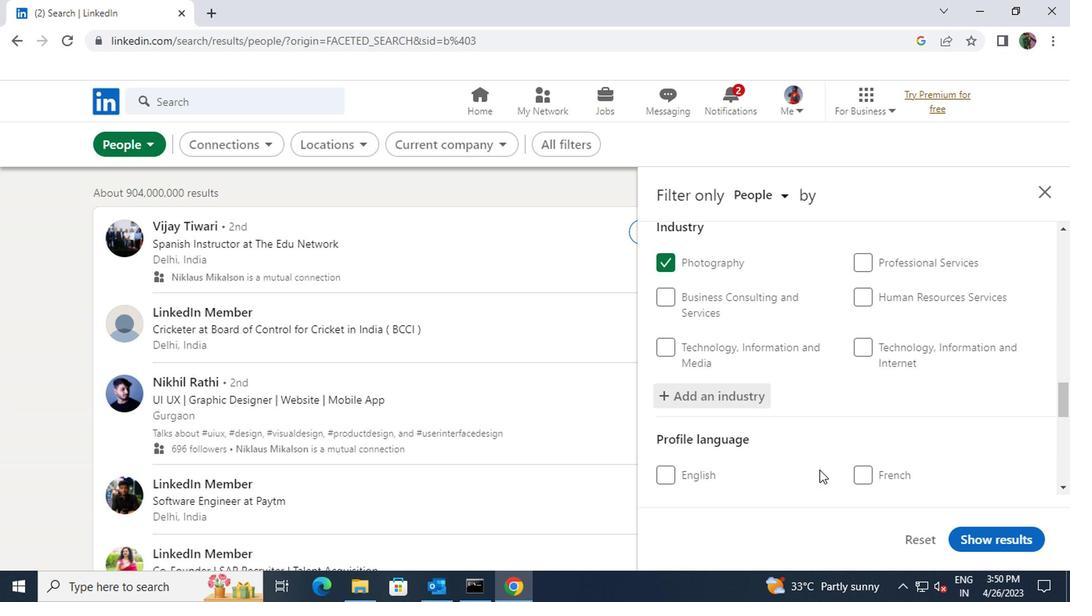 
Action: Mouse scrolled (816, 467) with delta (0, -1)
Screenshot: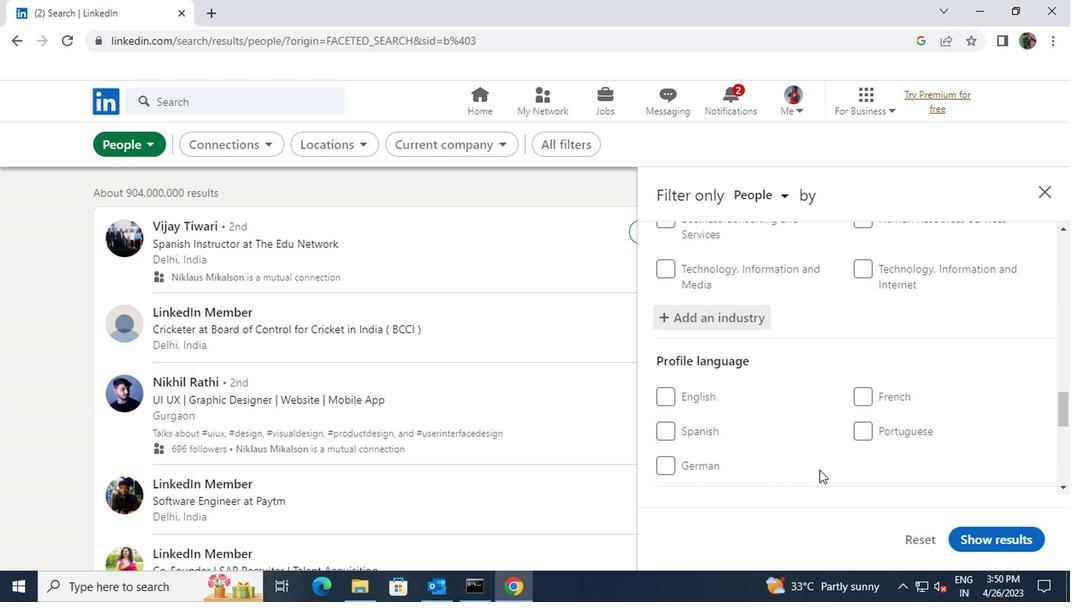 
Action: Mouse moved to (861, 353)
Screenshot: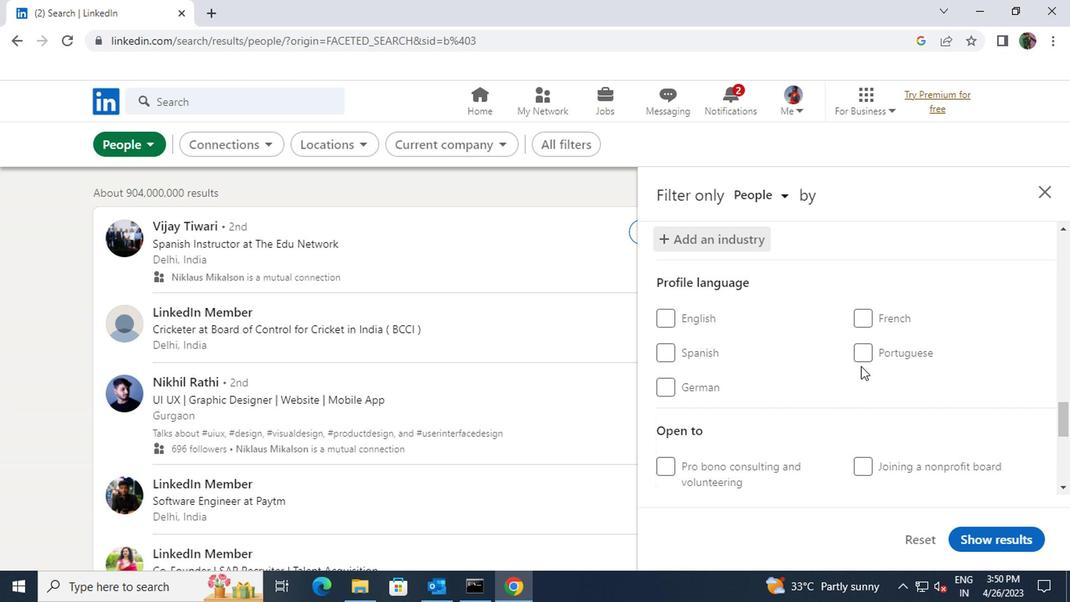 
Action: Mouse pressed left at (861, 353)
Screenshot: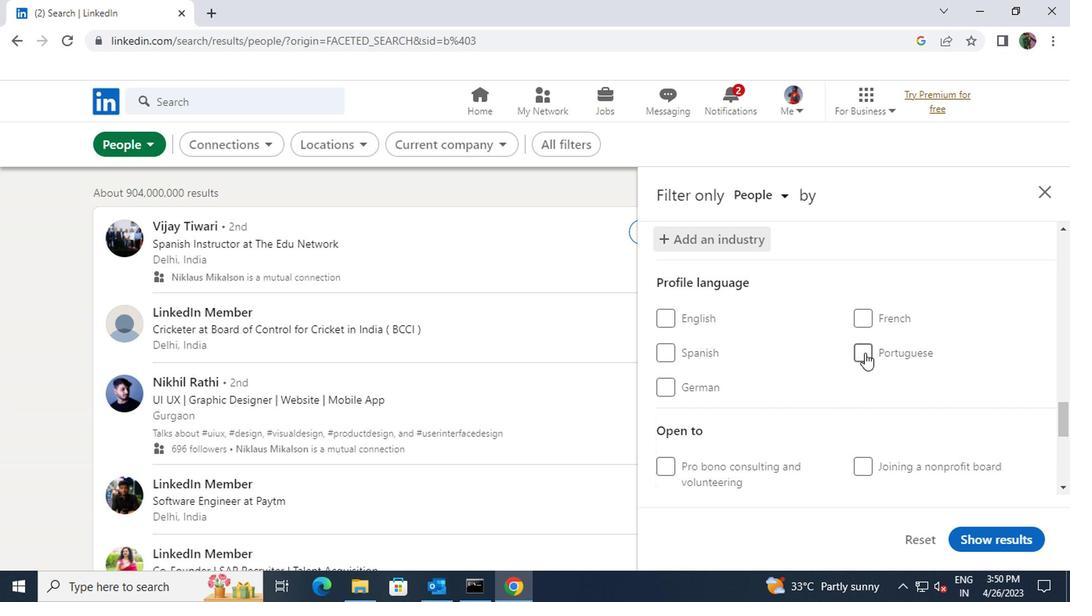 
Action: Mouse moved to (851, 391)
Screenshot: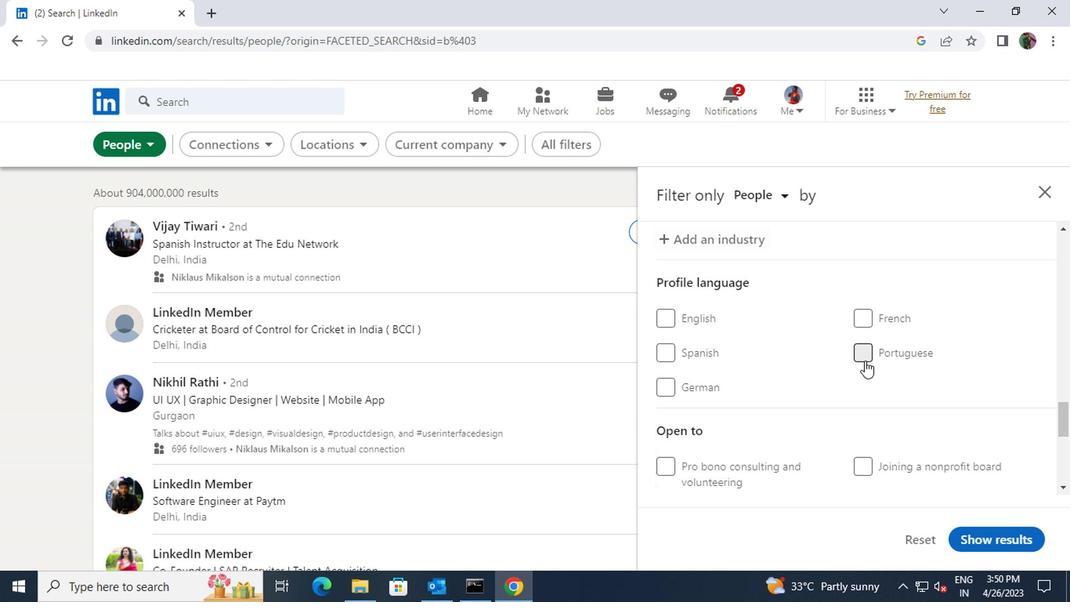
Action: Mouse scrolled (851, 389) with delta (0, -1)
Screenshot: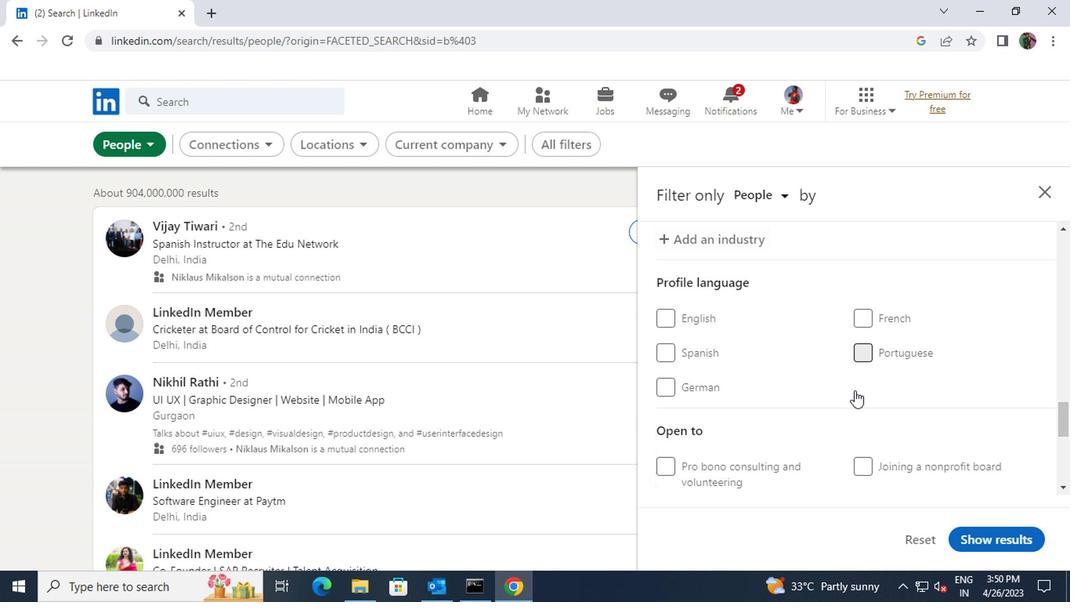 
Action: Mouse scrolled (851, 389) with delta (0, -1)
Screenshot: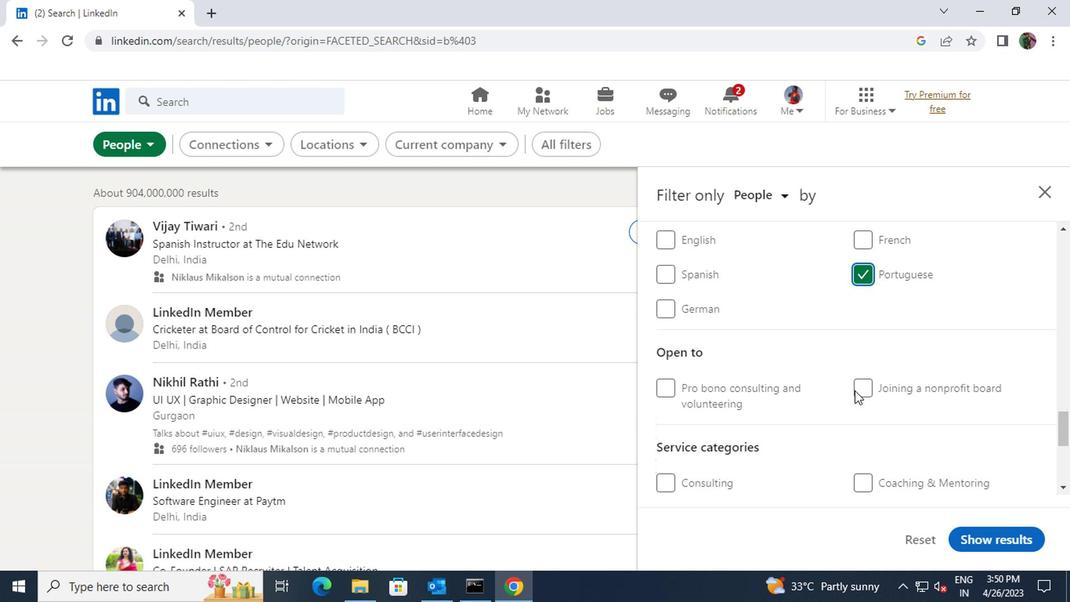 
Action: Mouse scrolled (851, 389) with delta (0, -1)
Screenshot: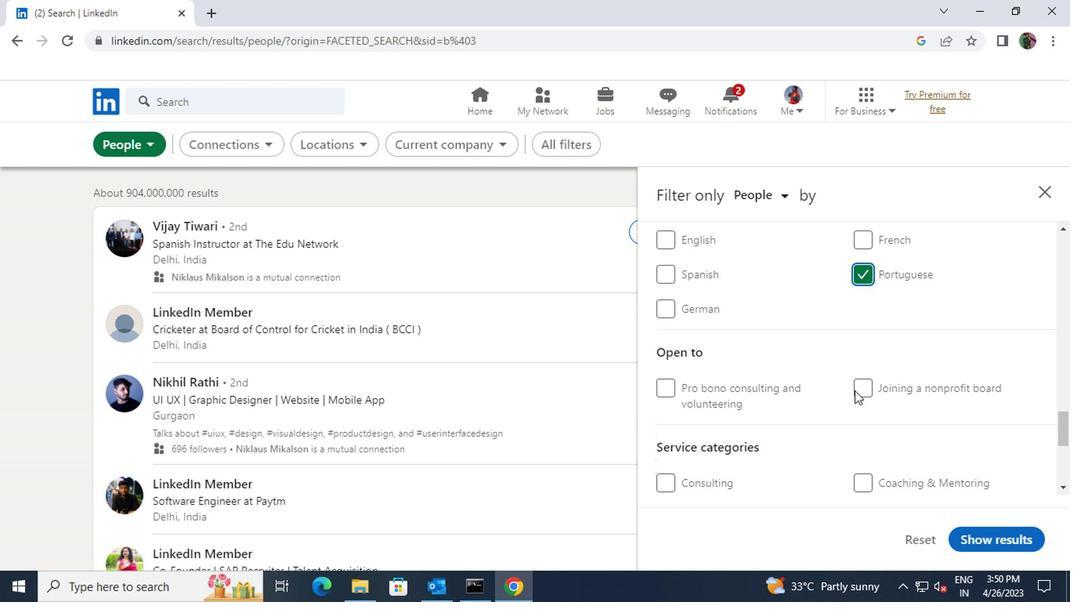 
Action: Mouse scrolled (851, 389) with delta (0, -1)
Screenshot: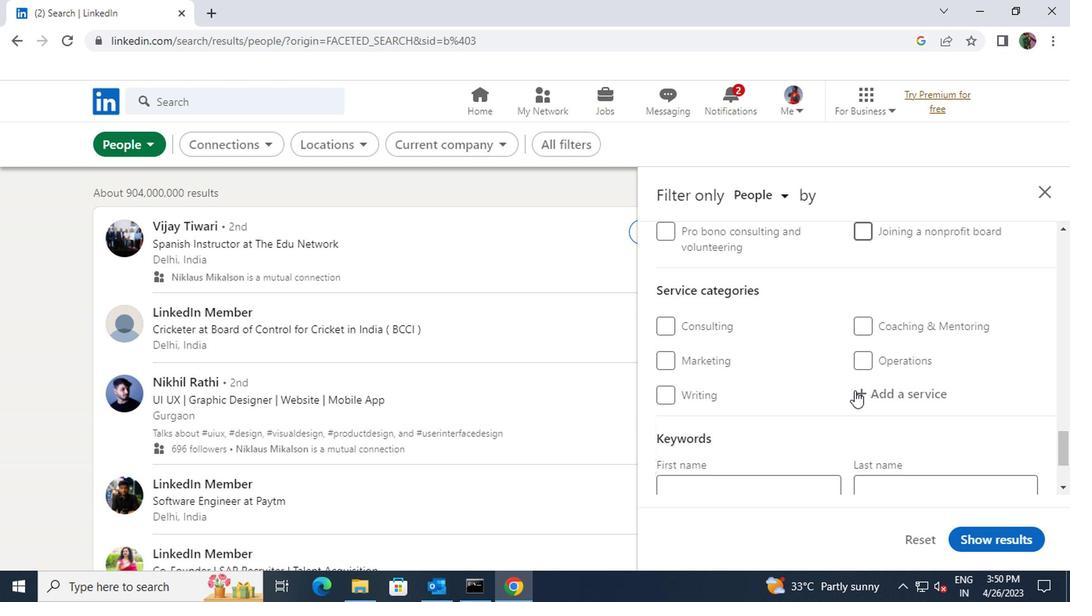 
Action: Mouse scrolled (851, 391) with delta (0, 0)
Screenshot: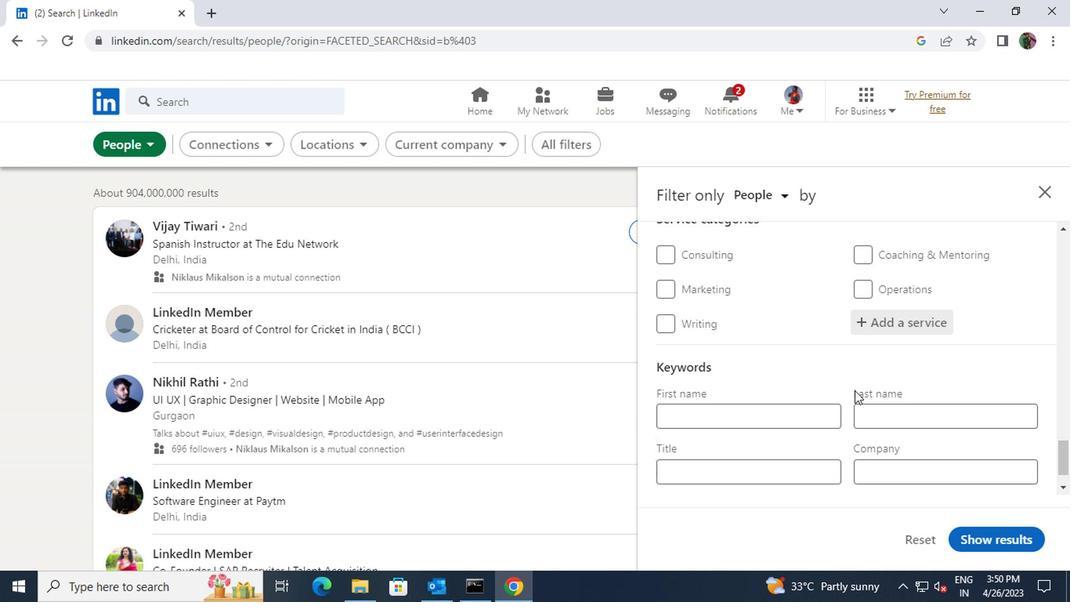 
Action: Mouse moved to (856, 389)
Screenshot: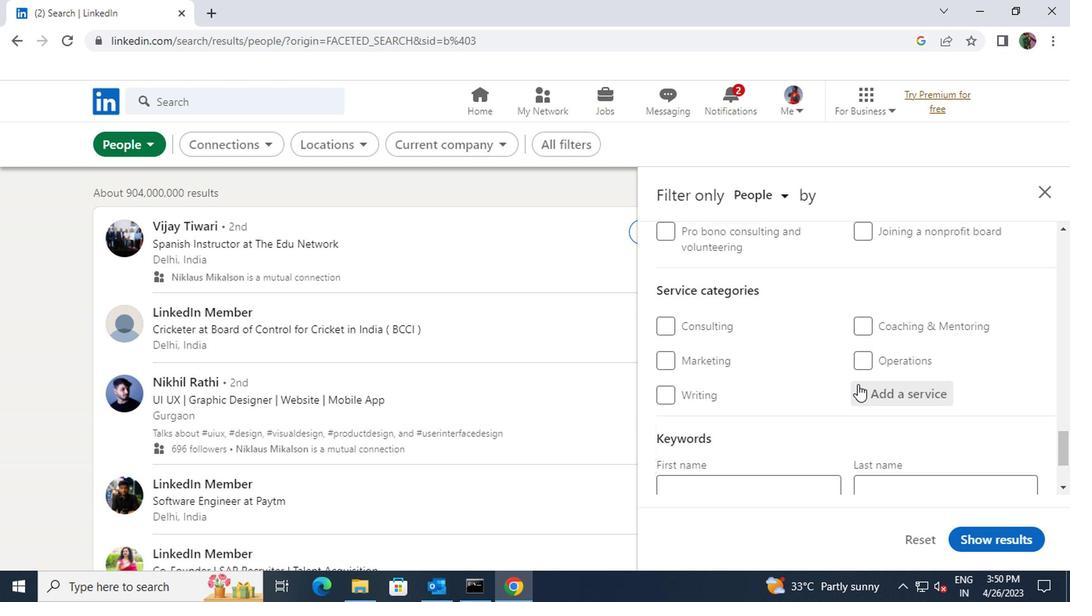 
Action: Mouse pressed left at (856, 389)
Screenshot: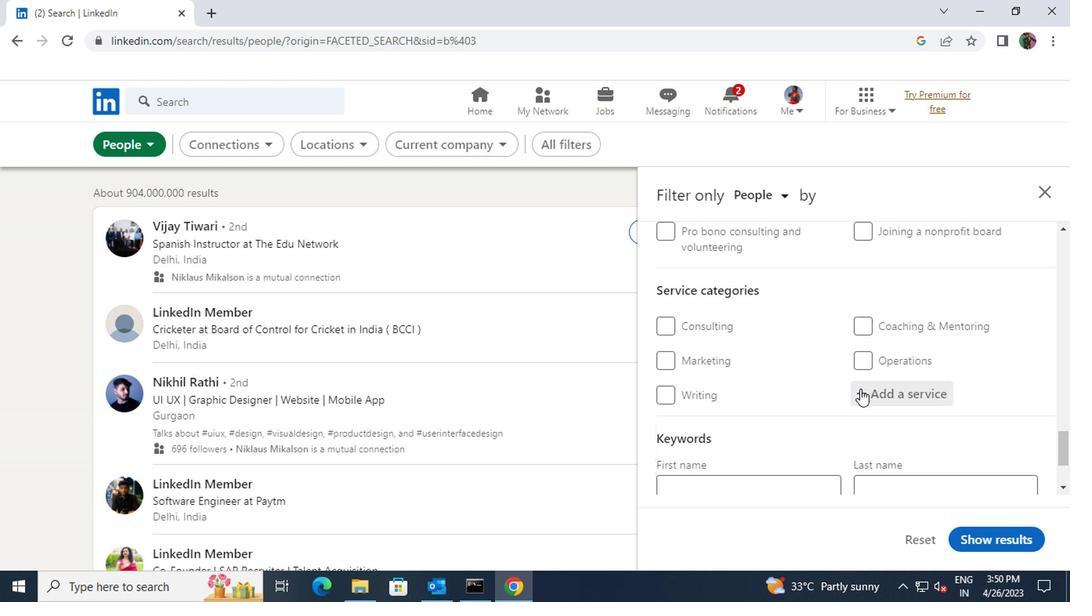 
Action: Key pressed <Key.shift>PUBLIC
Screenshot: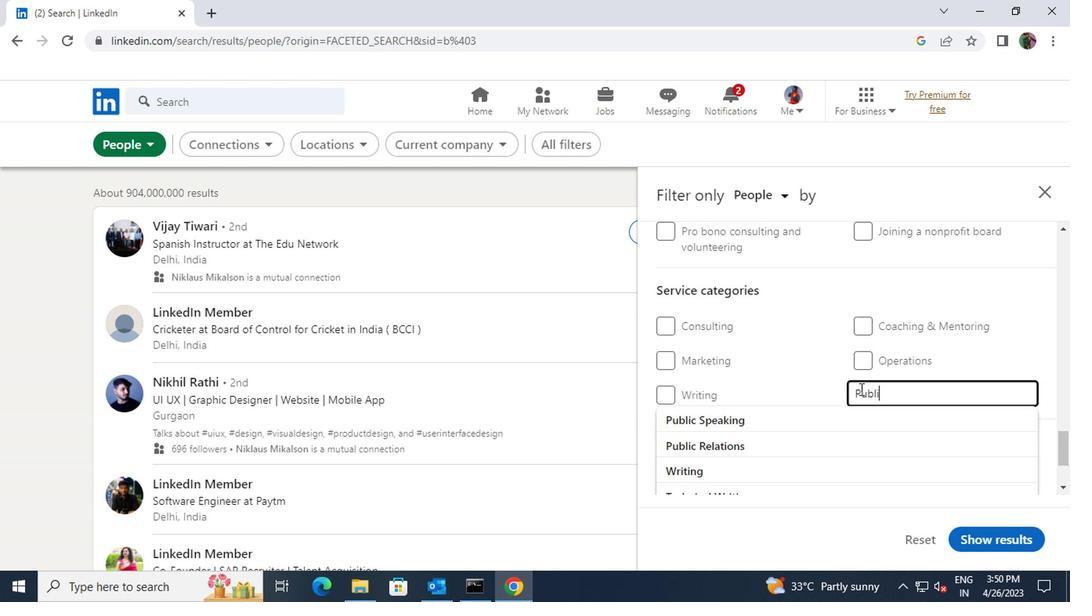 
Action: Mouse moved to (826, 437)
Screenshot: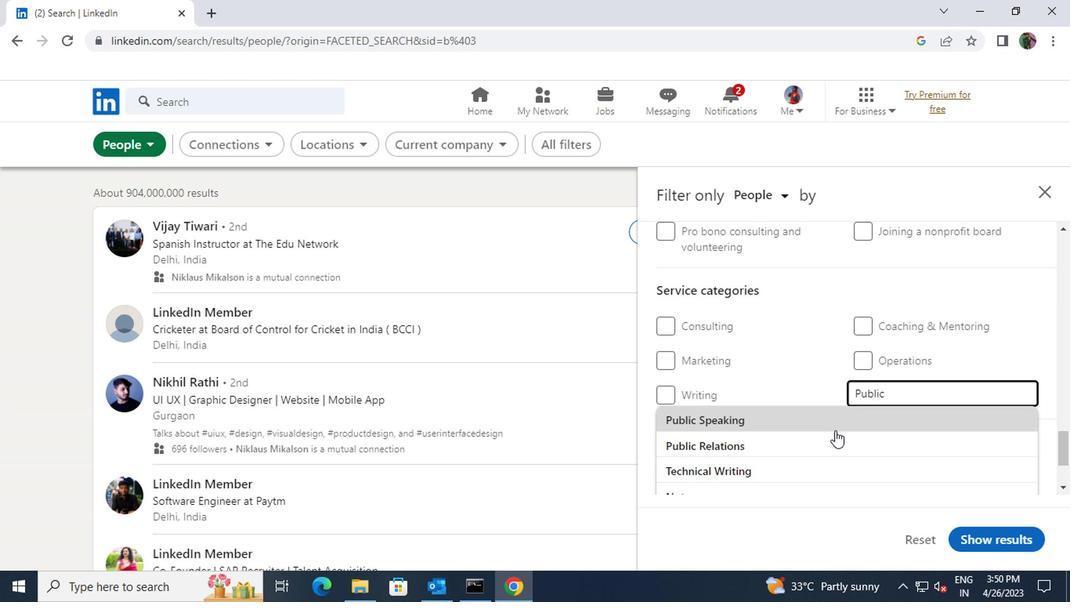 
Action: Mouse pressed left at (826, 437)
Screenshot: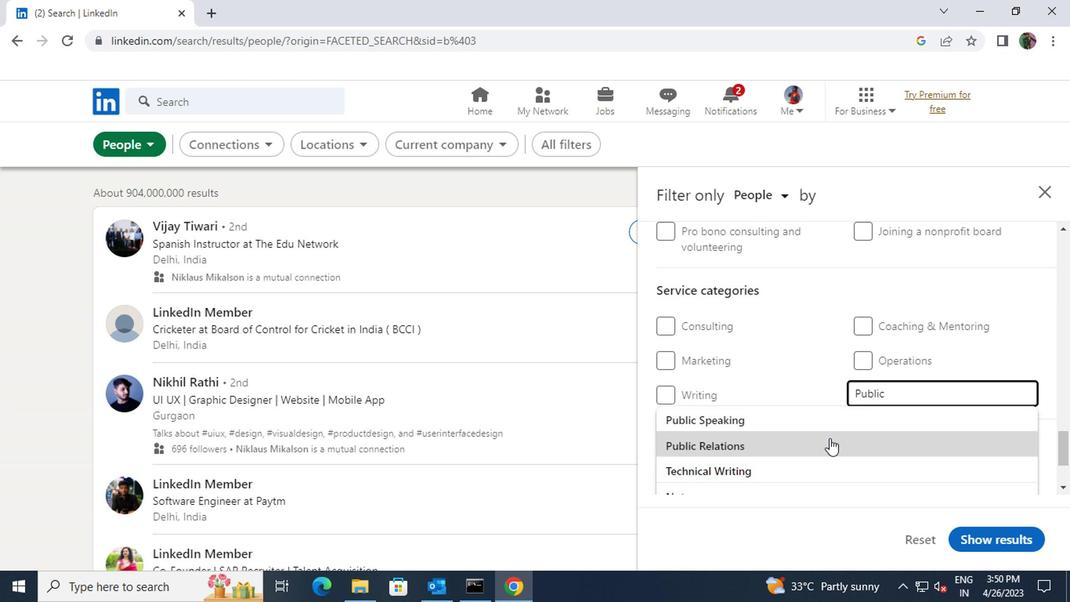 
Action: Mouse scrolled (826, 437) with delta (0, 0)
Screenshot: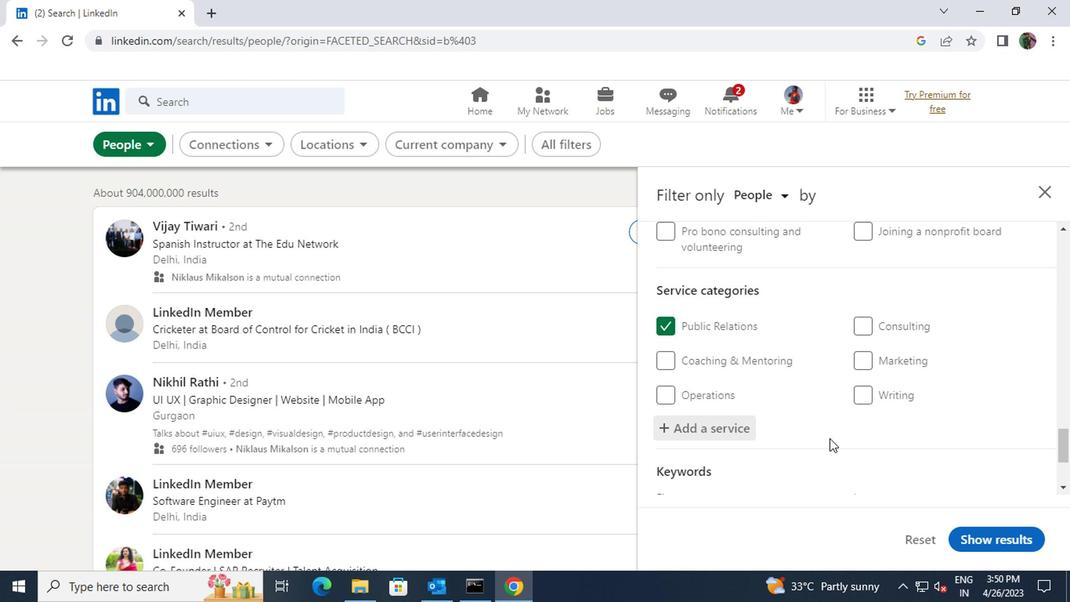 
Action: Mouse scrolled (826, 437) with delta (0, 0)
Screenshot: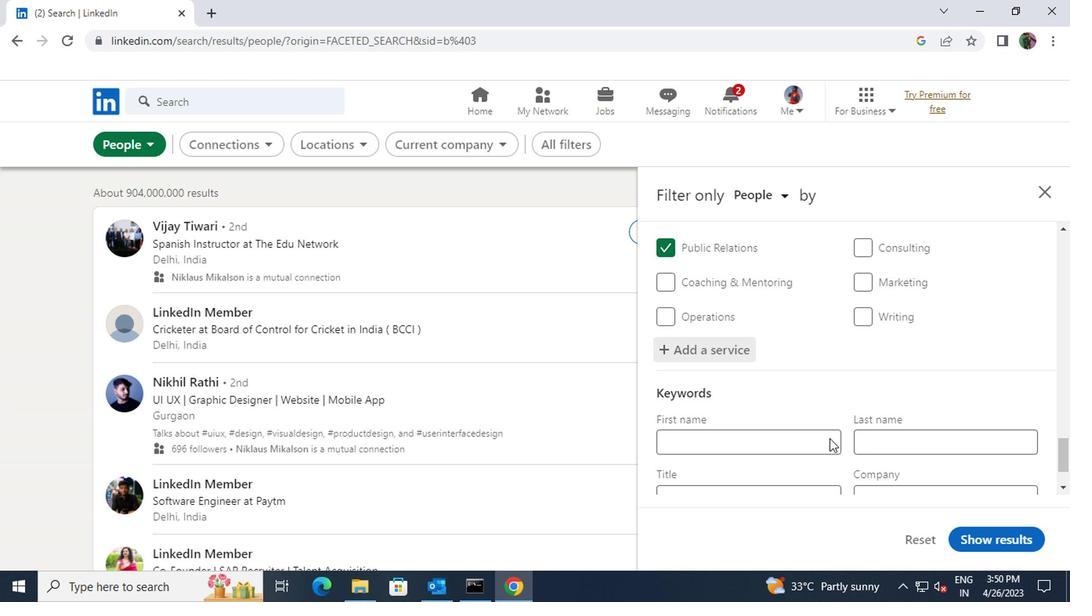 
Action: Mouse moved to (820, 428)
Screenshot: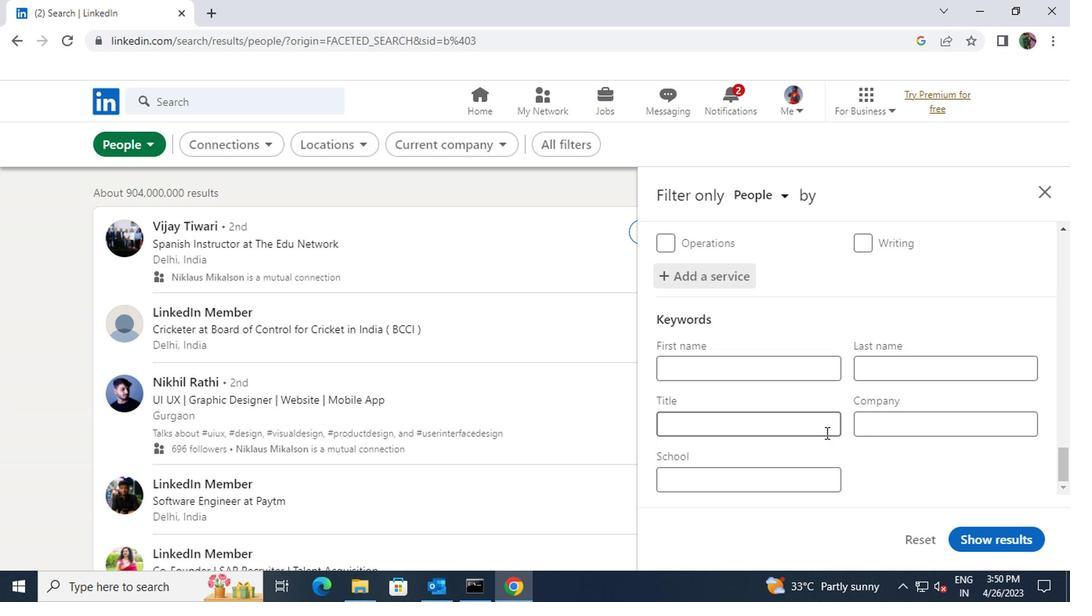
Action: Mouse pressed left at (820, 428)
Screenshot: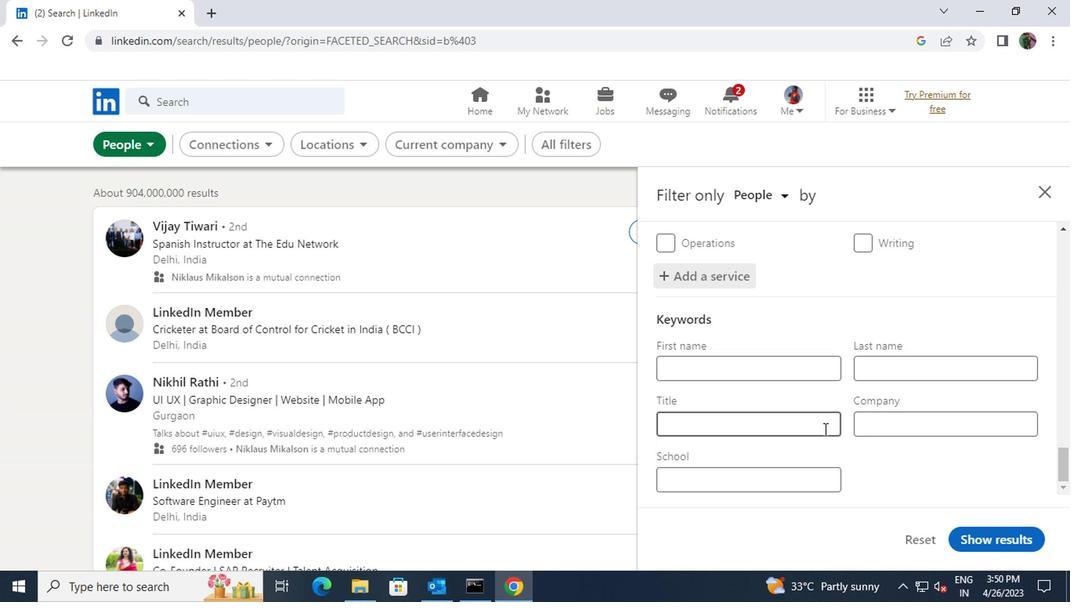 
Action: Key pressed <Key.shift>DIRECTOR<Key.space>OF<Key.space>PHOTOGRAPHY
Screenshot: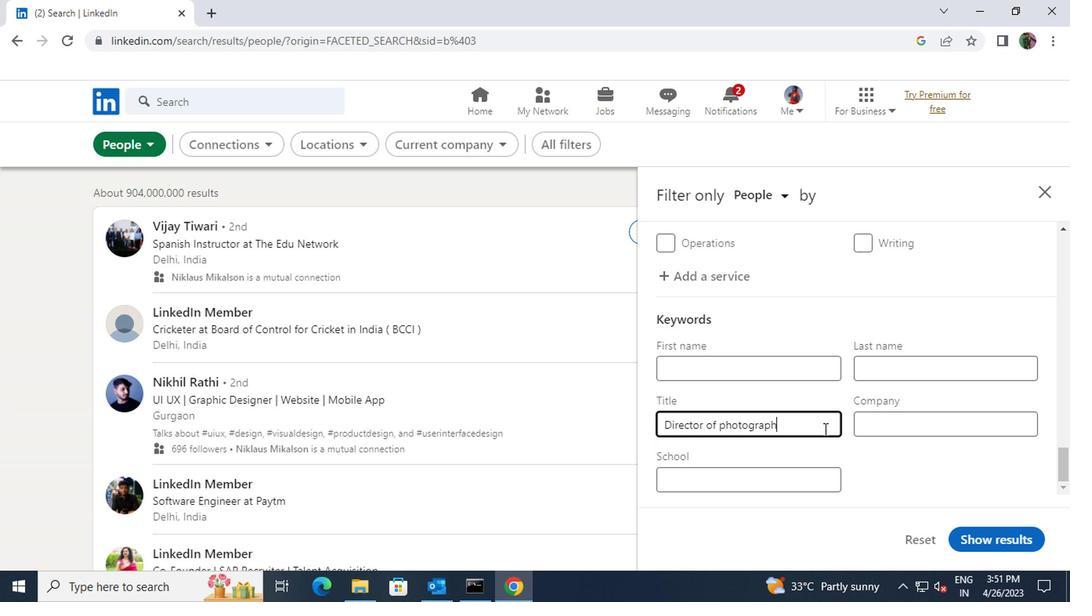 
Action: Mouse moved to (974, 534)
Screenshot: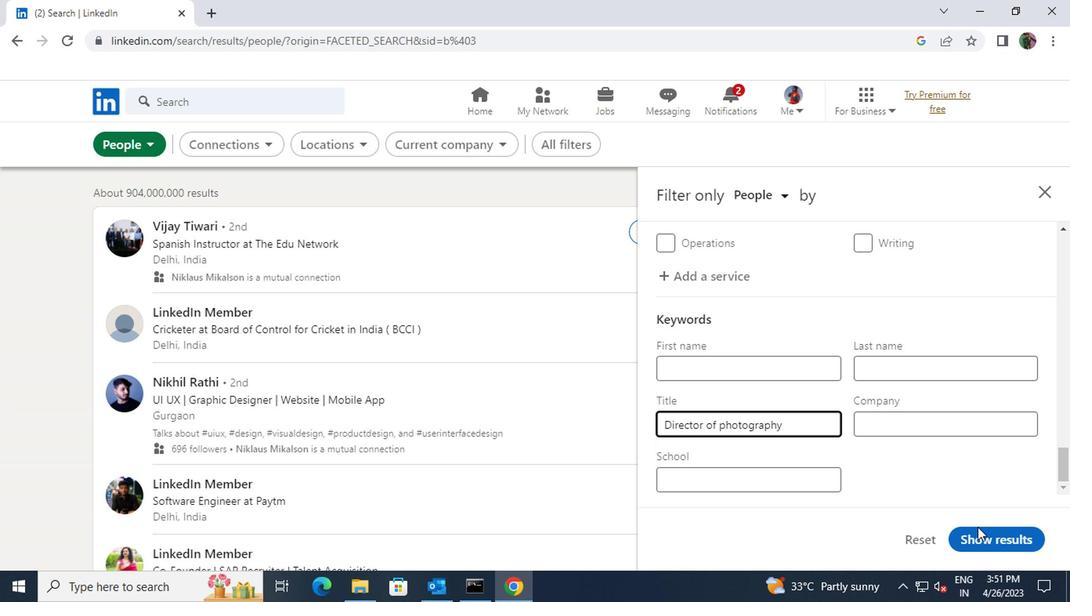 
Action: Mouse pressed left at (974, 534)
Screenshot: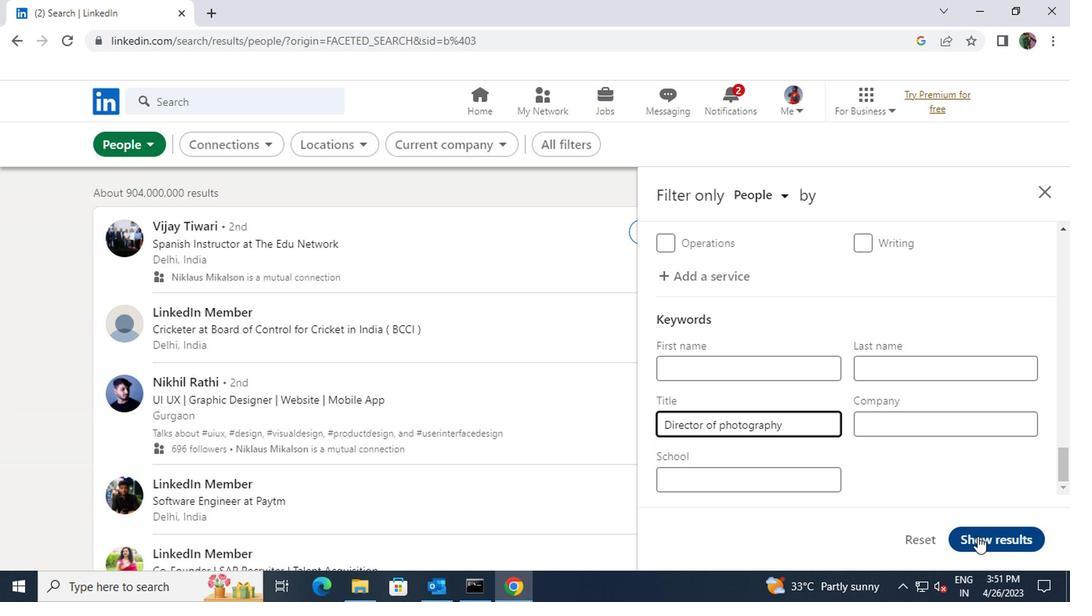 
